 Task: Find connections with filter location Ris-Orangis with filter topic #fintechwith filter profile language Potuguese with filter current company Zepto with filter school St. Thomas Higher Secondary School  with filter industry Movies, Videos and Sound with filter service category Bookkeeping with filter keywords title Quality Control Coordinator
Action: Mouse moved to (234, 187)
Screenshot: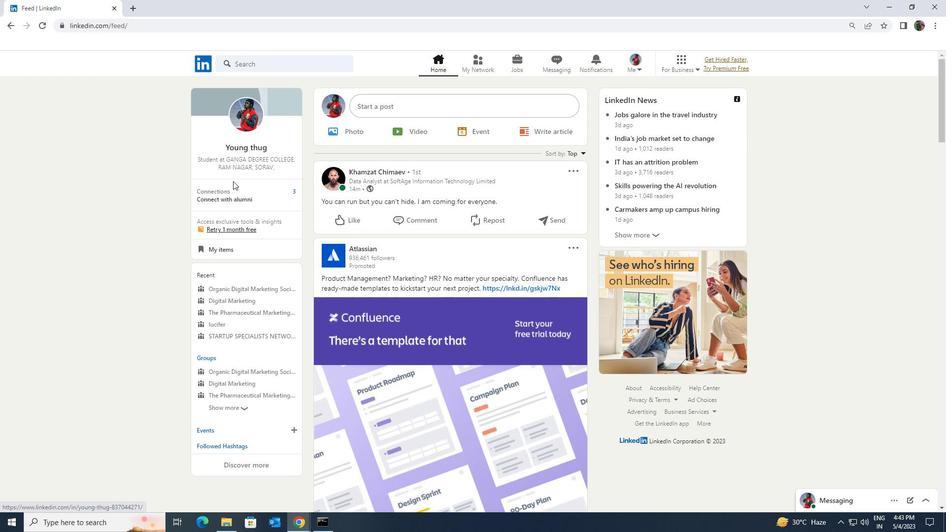 
Action: Mouse pressed left at (234, 187)
Screenshot: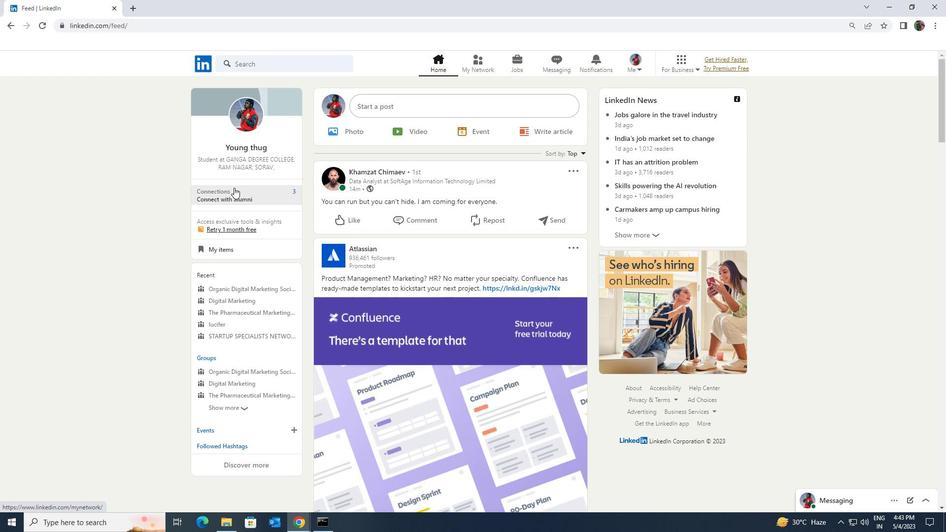 
Action: Mouse moved to (246, 120)
Screenshot: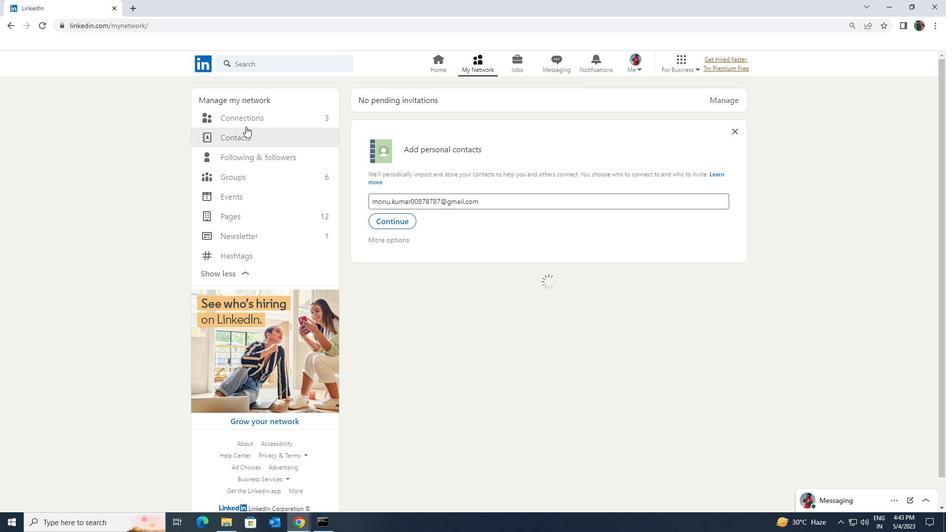 
Action: Mouse pressed left at (246, 120)
Screenshot: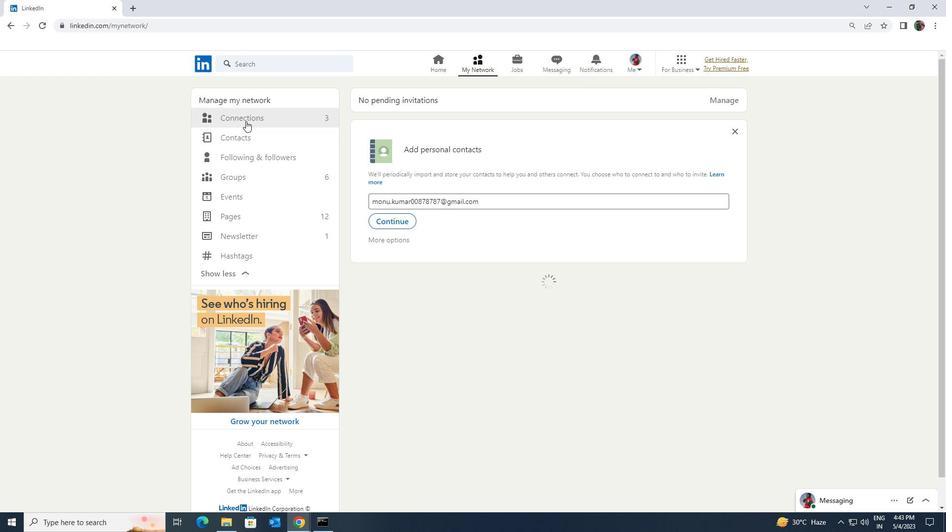 
Action: Mouse moved to (534, 116)
Screenshot: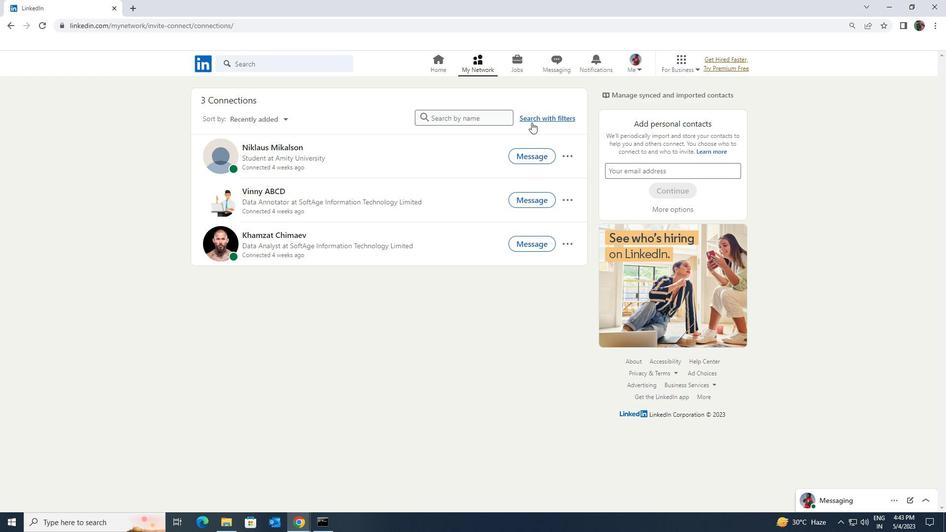 
Action: Mouse pressed left at (534, 116)
Screenshot: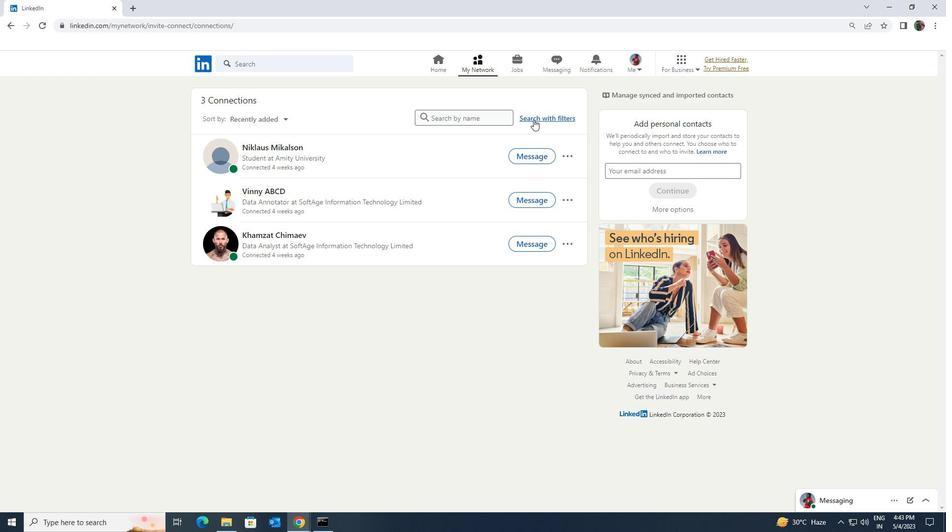 
Action: Mouse moved to (498, 87)
Screenshot: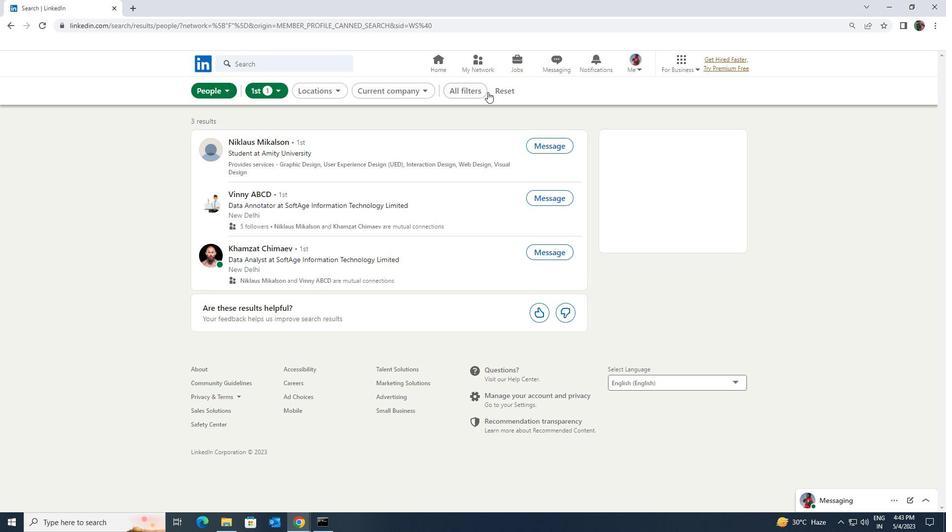 
Action: Mouse pressed left at (498, 87)
Screenshot: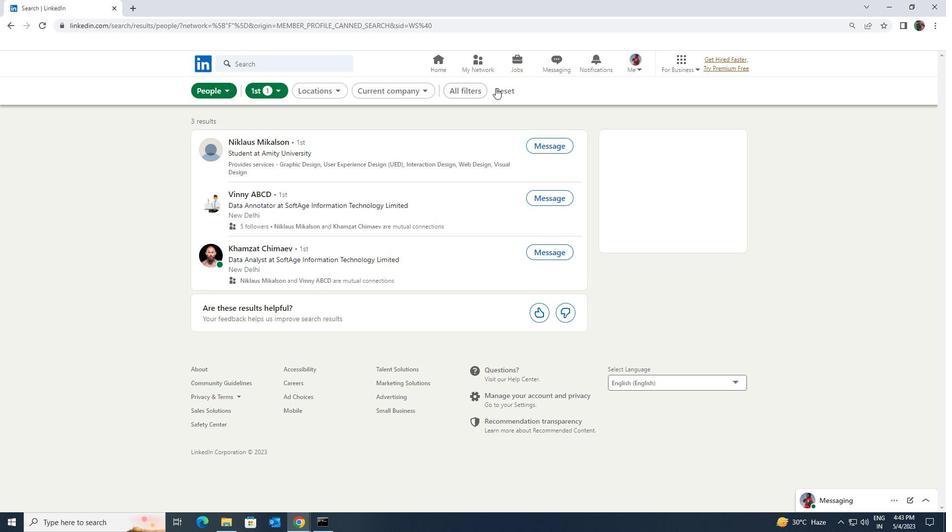 
Action: Mouse moved to (499, 90)
Screenshot: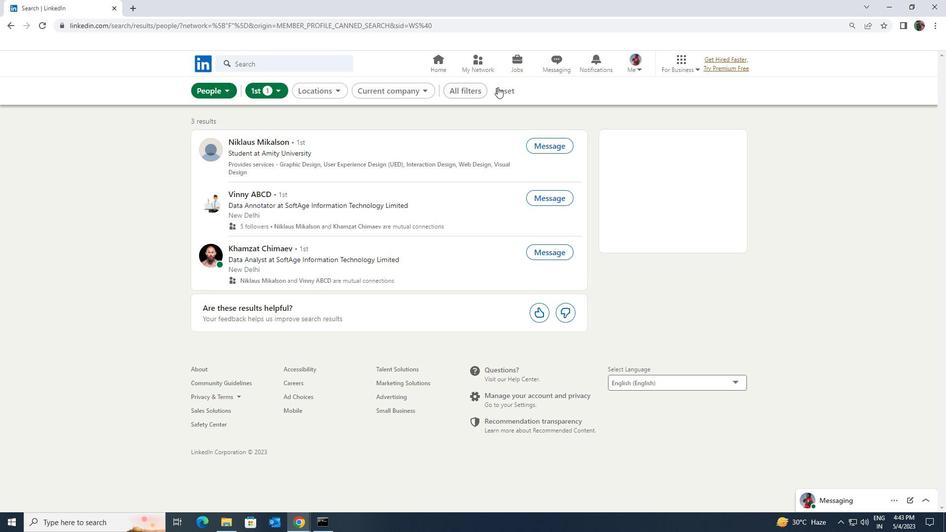
Action: Mouse pressed left at (499, 90)
Screenshot: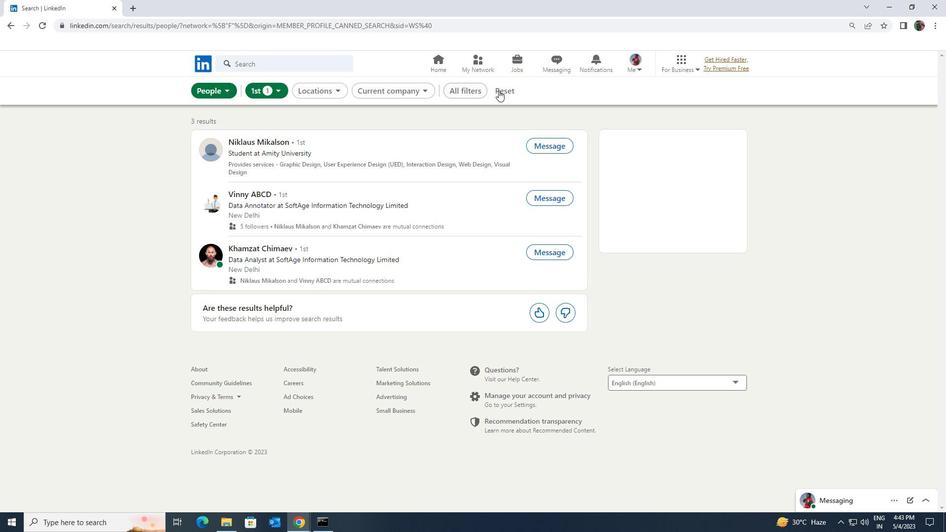 
Action: Mouse moved to (497, 92)
Screenshot: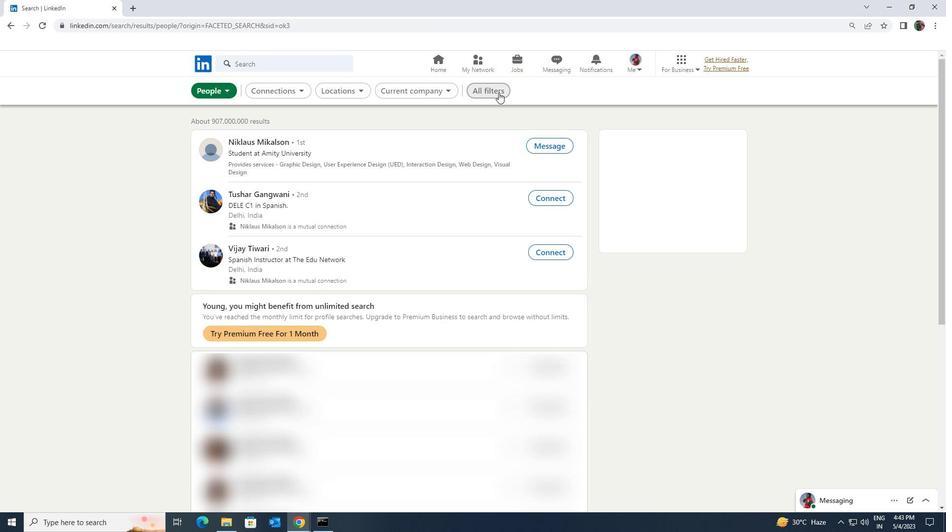 
Action: Mouse pressed left at (497, 92)
Screenshot: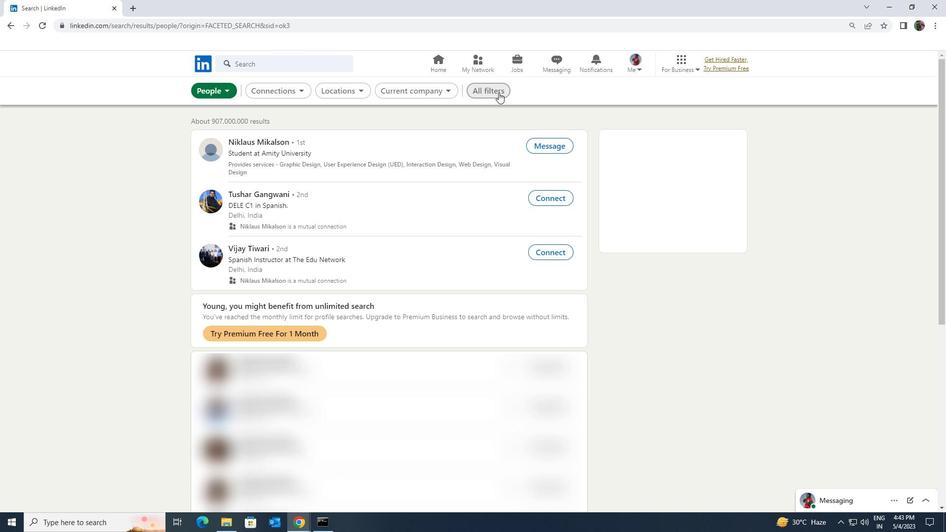 
Action: Mouse moved to (818, 391)
Screenshot: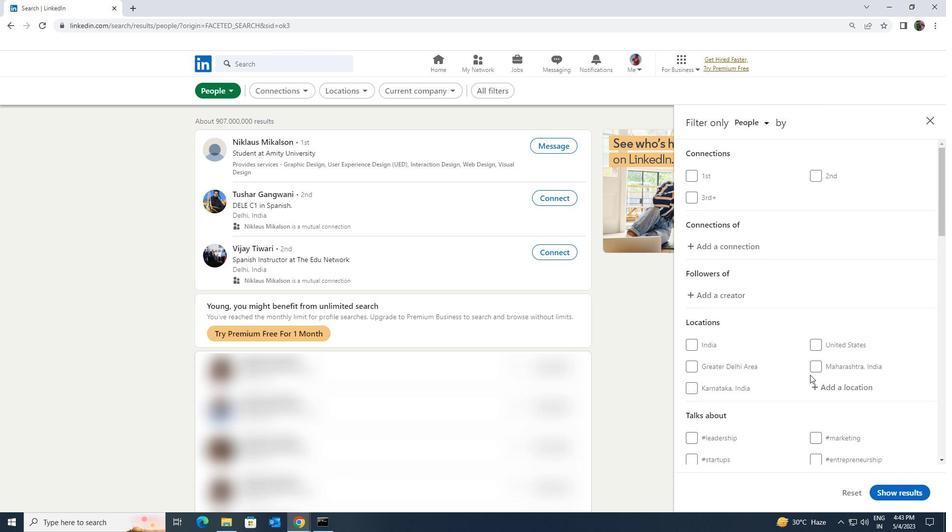 
Action: Mouse pressed left at (818, 391)
Screenshot: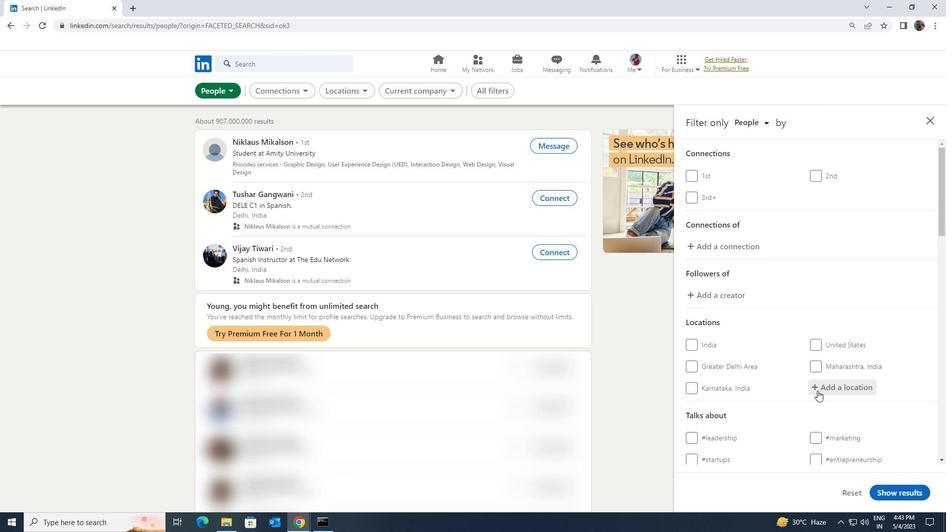 
Action: Mouse moved to (816, 390)
Screenshot: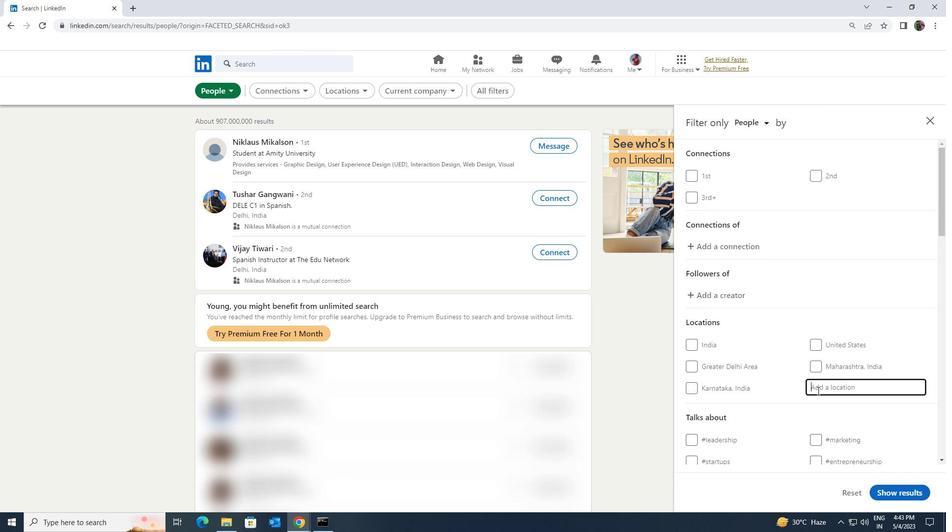 
Action: Key pressed <Key.shift>RIS<Key.space>
Screenshot: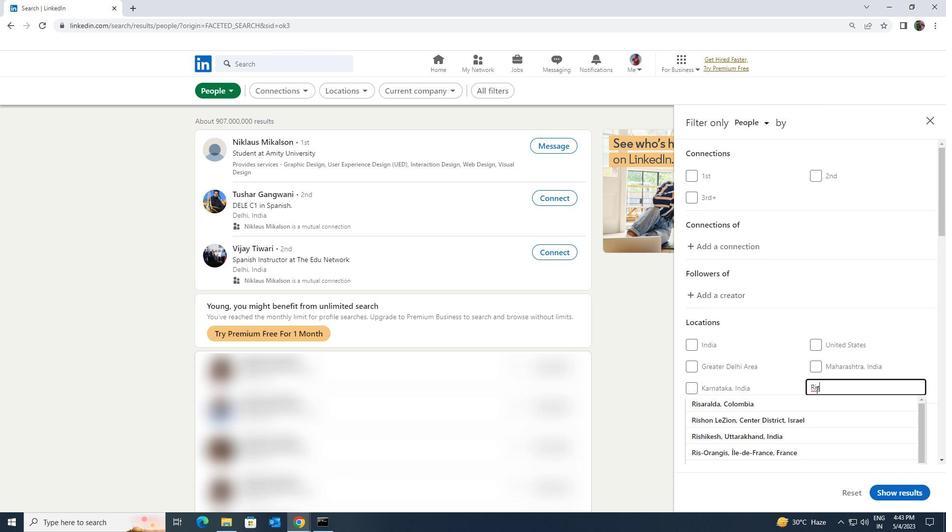 
Action: Mouse moved to (816, 390)
Screenshot: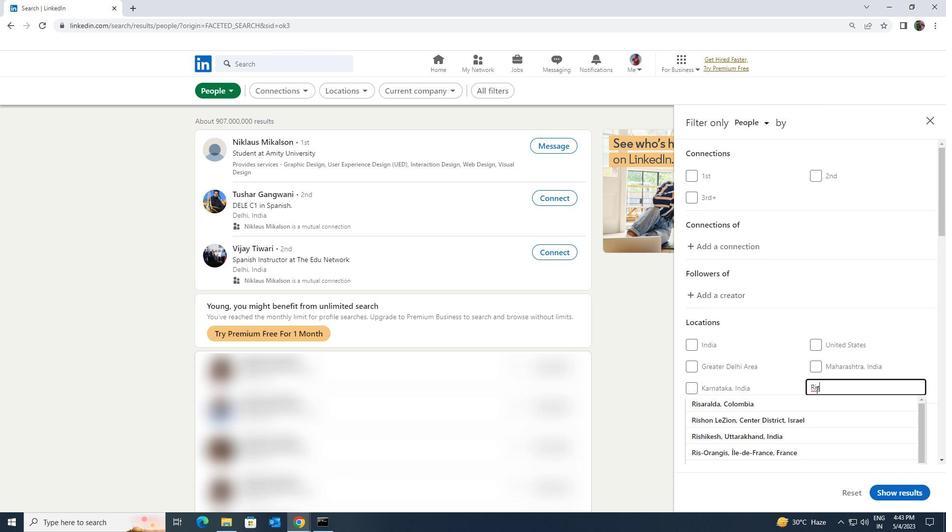 
Action: Key pressed ORANGIS
Screenshot: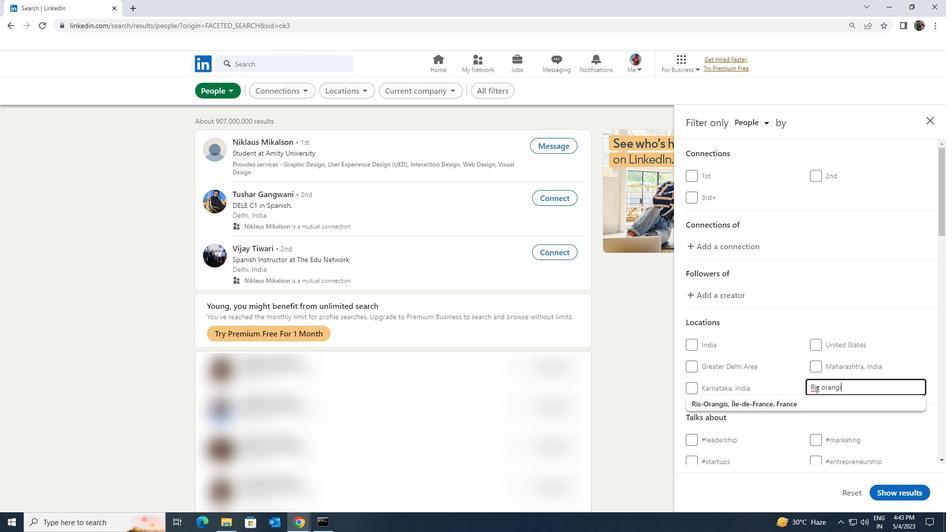 
Action: Mouse moved to (815, 401)
Screenshot: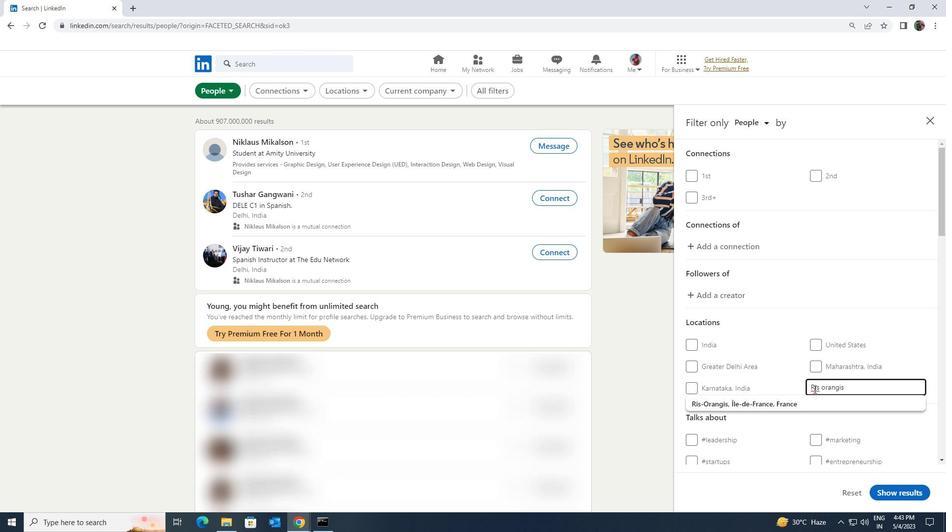 
Action: Mouse pressed left at (815, 401)
Screenshot: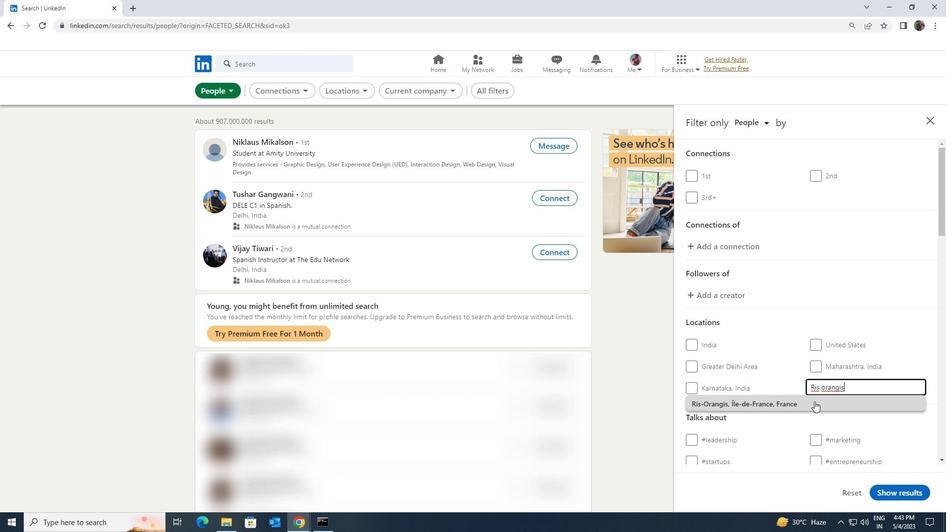 
Action: Mouse scrolled (815, 401) with delta (0, 0)
Screenshot: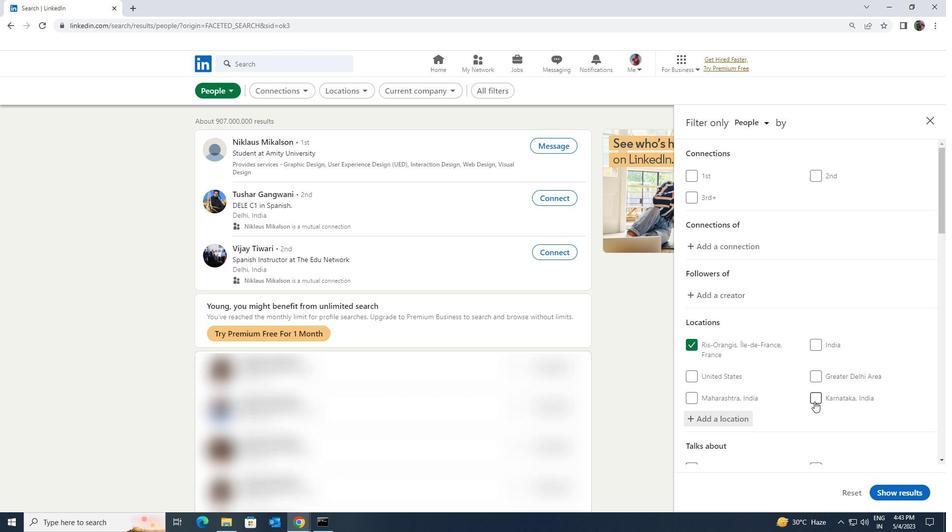 
Action: Mouse scrolled (815, 401) with delta (0, 0)
Screenshot: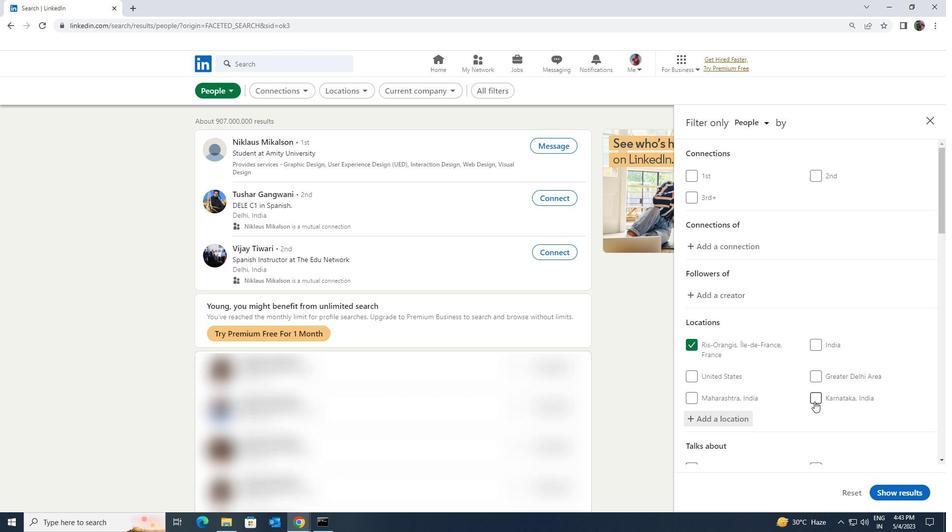 
Action: Mouse moved to (815, 401)
Screenshot: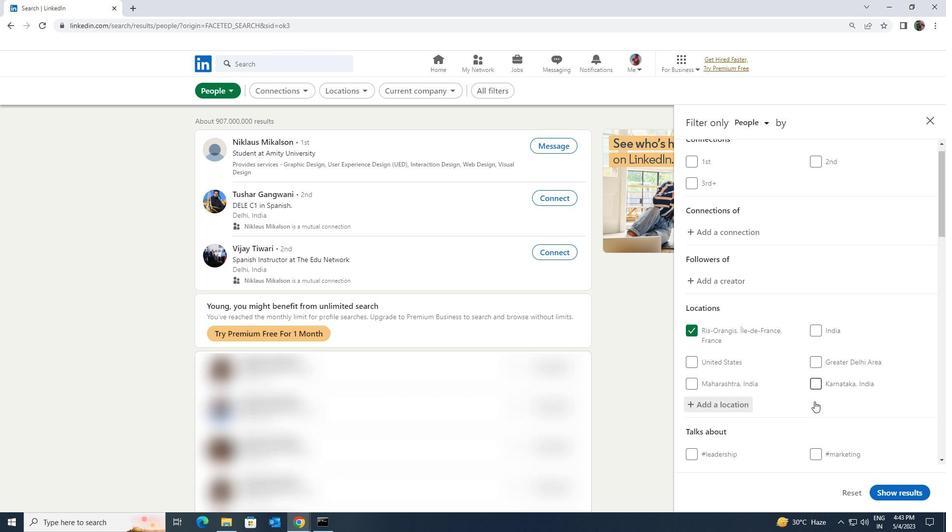 
Action: Mouse scrolled (815, 401) with delta (0, 0)
Screenshot: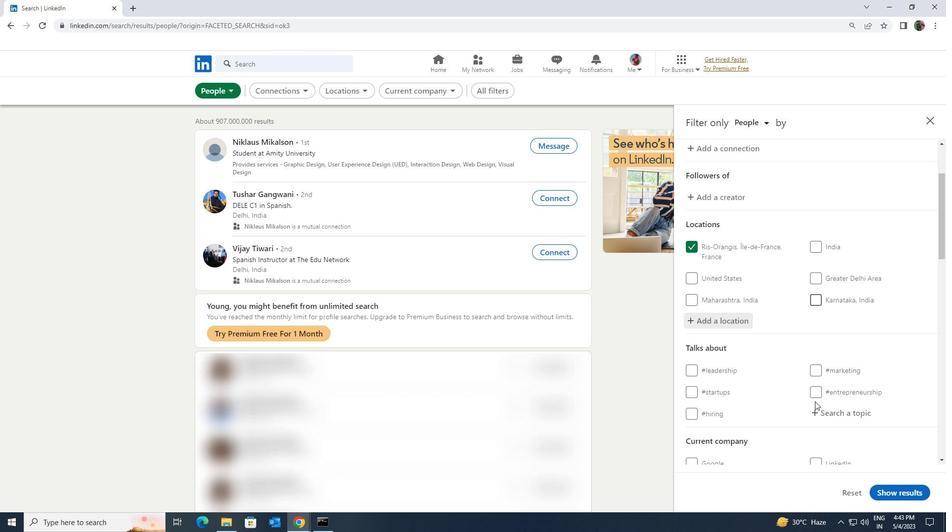 
Action: Mouse moved to (825, 357)
Screenshot: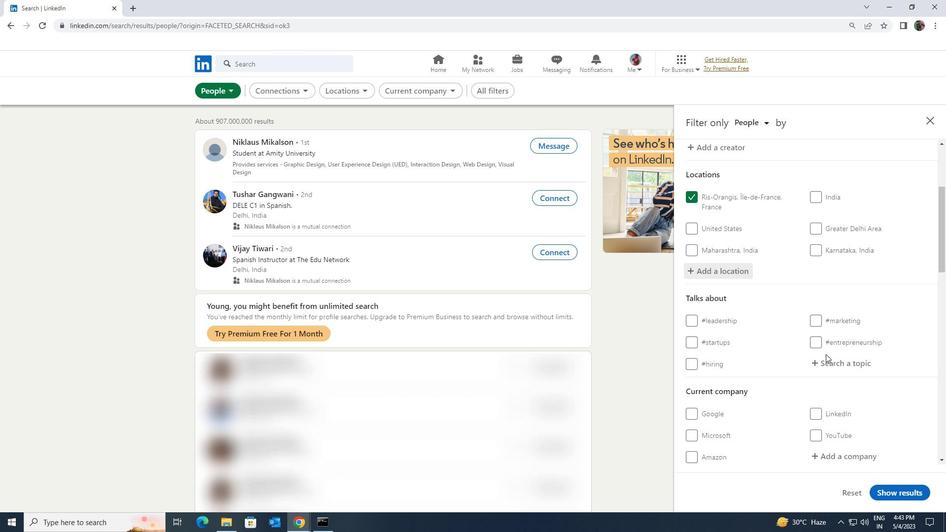 
Action: Mouse pressed left at (825, 357)
Screenshot: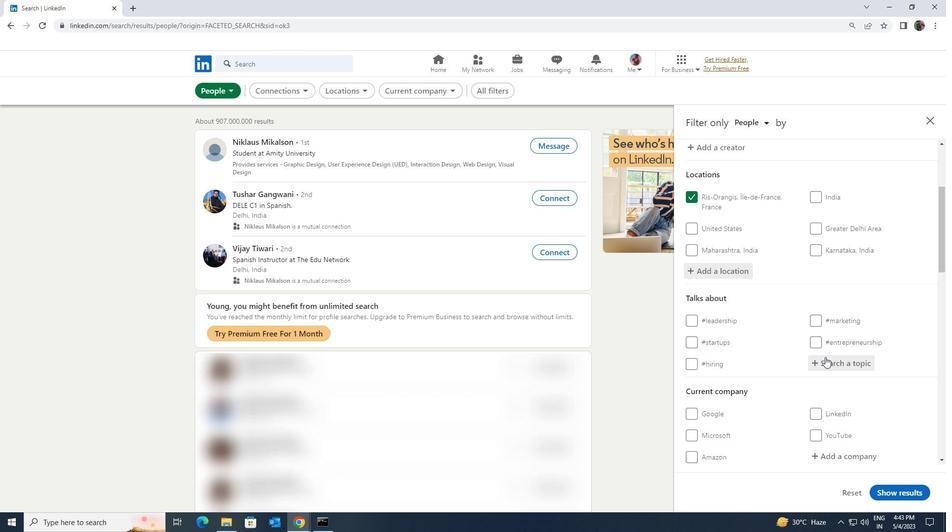 
Action: Key pressed <Key.shift>FINTEC
Screenshot: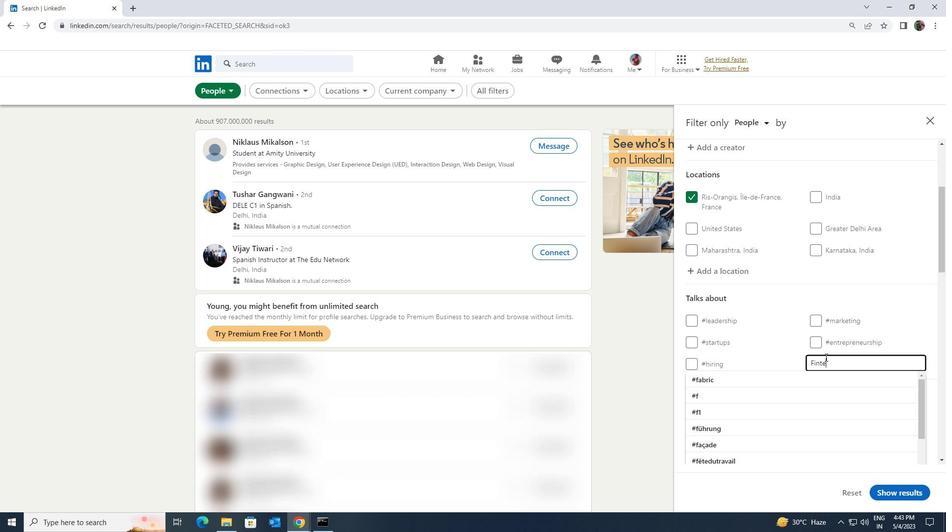 
Action: Mouse moved to (829, 373)
Screenshot: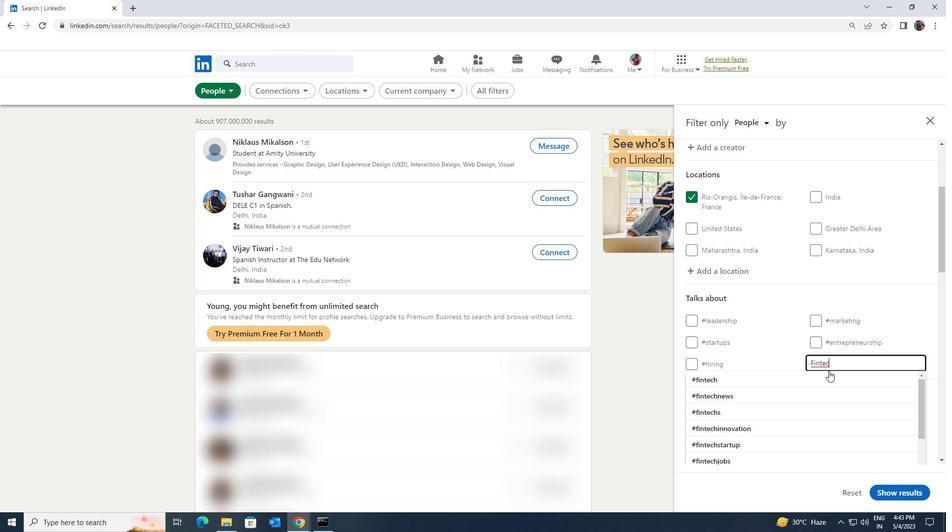 
Action: Mouse pressed left at (829, 373)
Screenshot: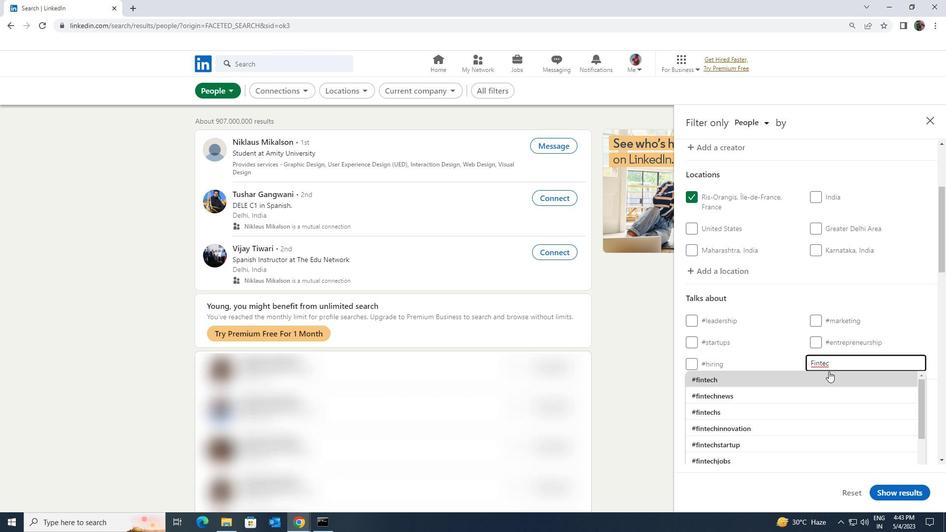 
Action: Mouse scrolled (829, 372) with delta (0, 0)
Screenshot: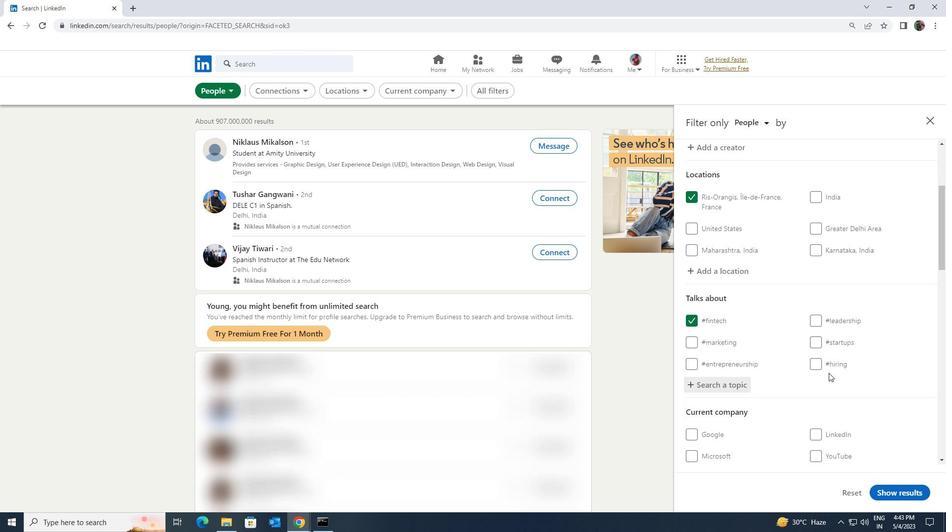 
Action: Mouse scrolled (829, 372) with delta (0, 0)
Screenshot: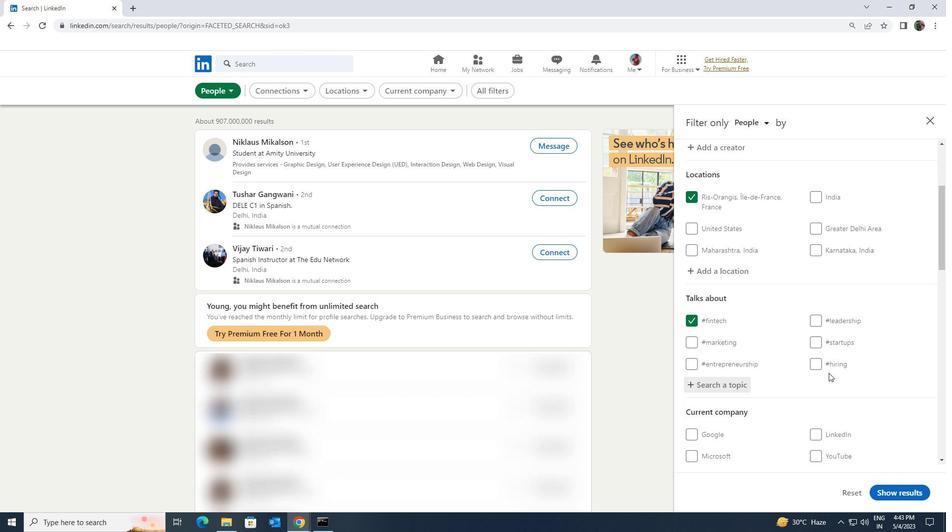 
Action: Mouse moved to (835, 382)
Screenshot: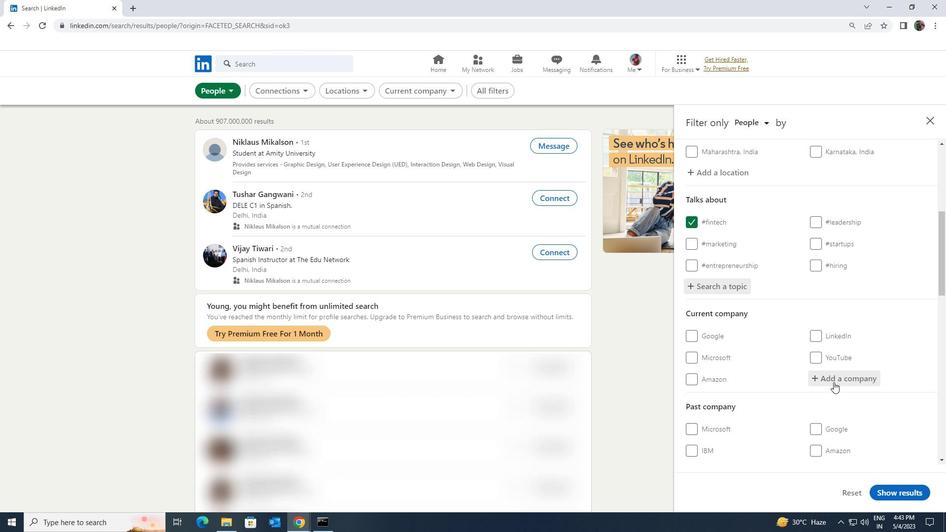 
Action: Mouse scrolled (835, 382) with delta (0, 0)
Screenshot: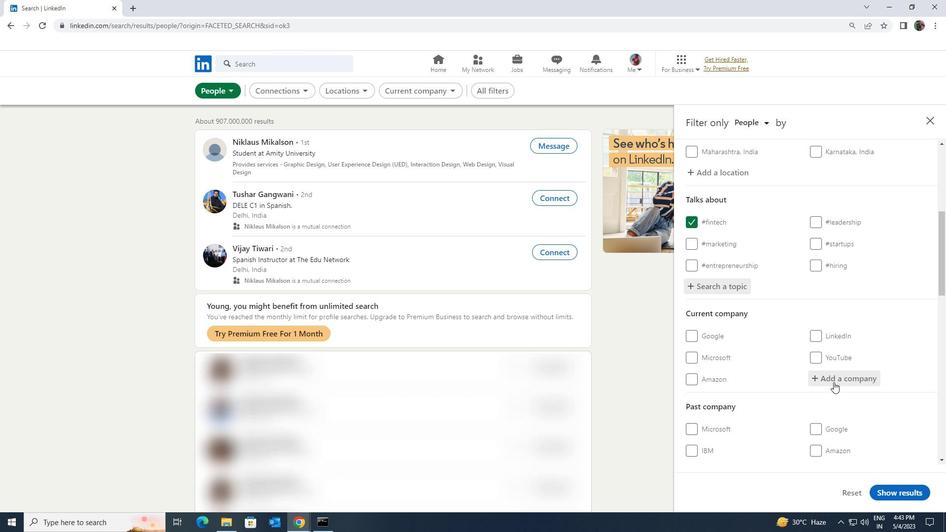 
Action: Mouse scrolled (835, 382) with delta (0, 0)
Screenshot: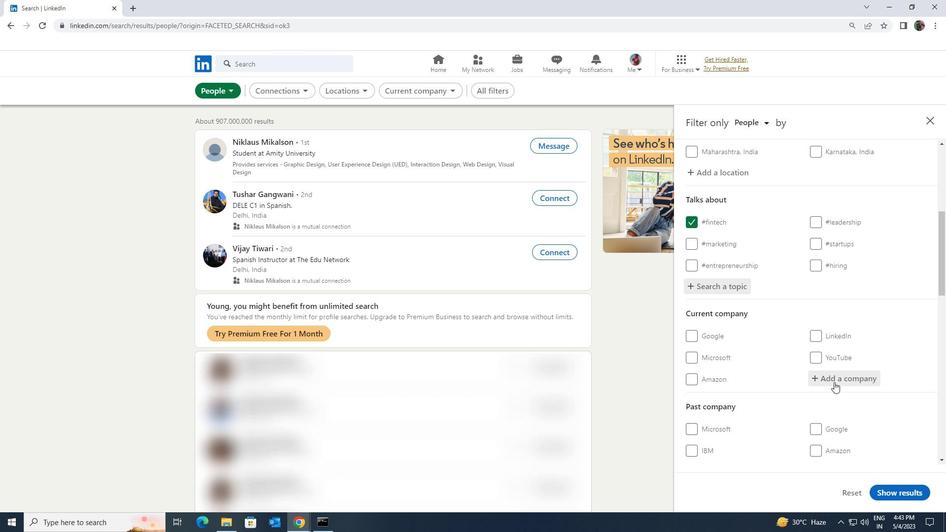 
Action: Mouse scrolled (835, 382) with delta (0, 0)
Screenshot: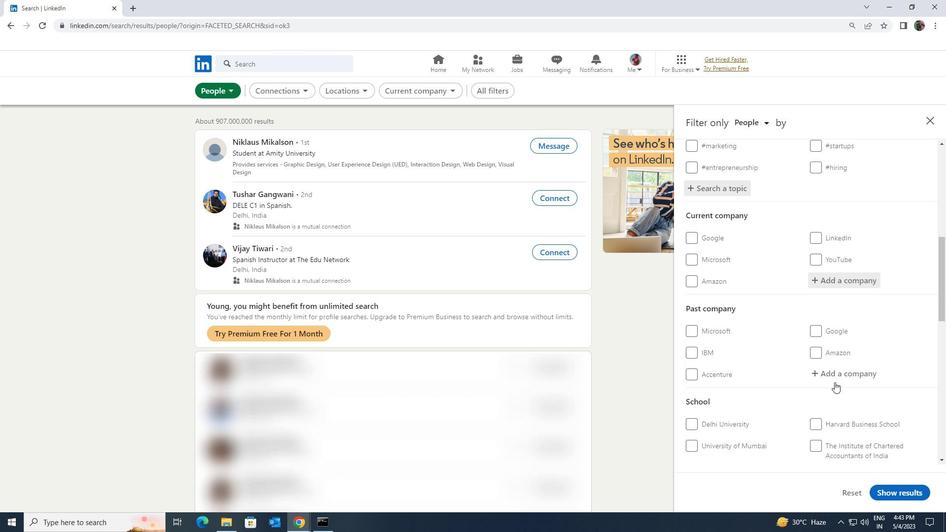 
Action: Mouse moved to (835, 382)
Screenshot: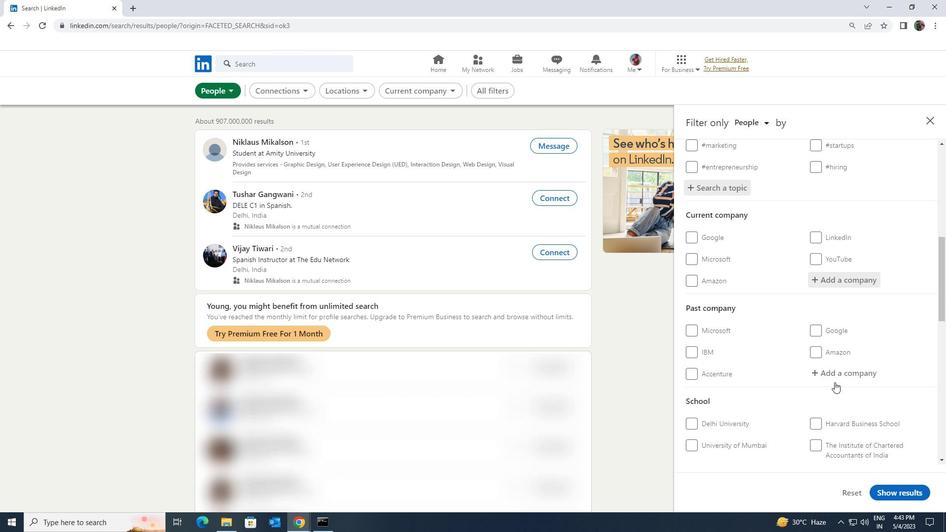 
Action: Mouse scrolled (835, 382) with delta (0, 0)
Screenshot: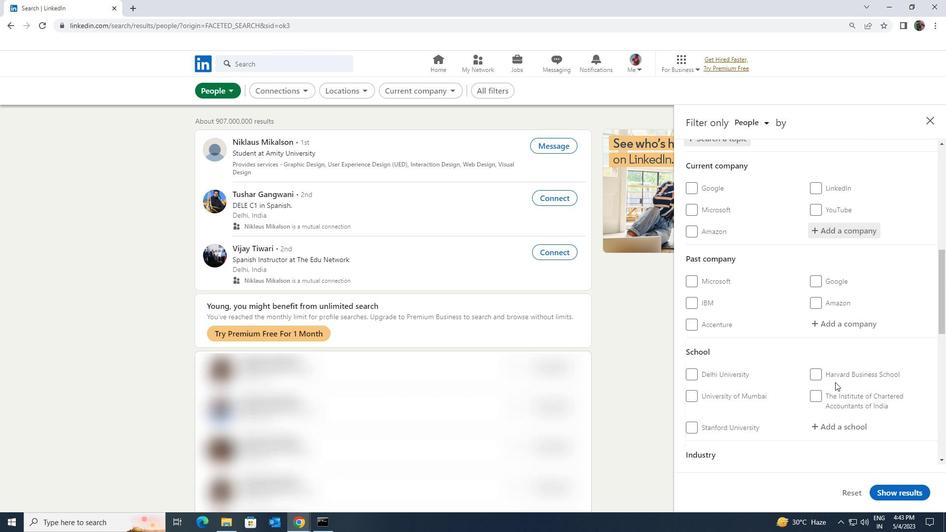 
Action: Mouse scrolled (835, 382) with delta (0, 0)
Screenshot: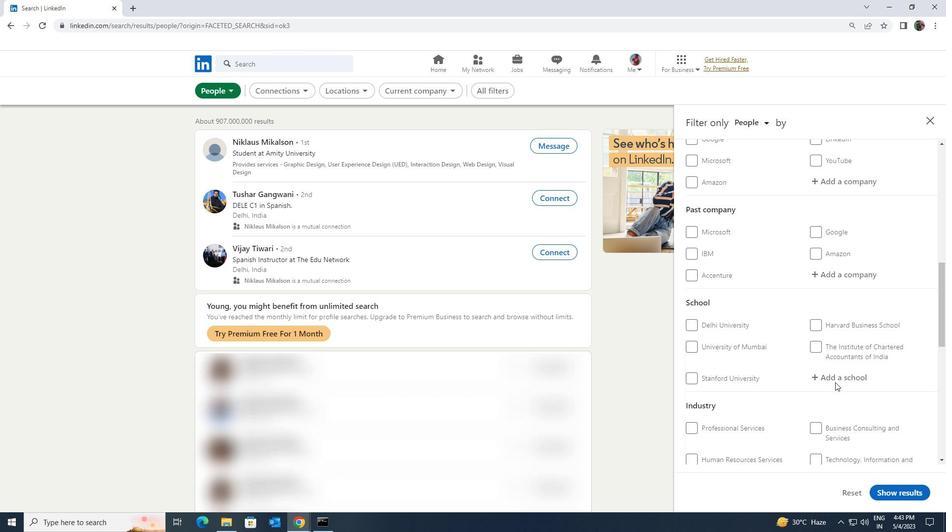 
Action: Mouse scrolled (835, 382) with delta (0, 0)
Screenshot: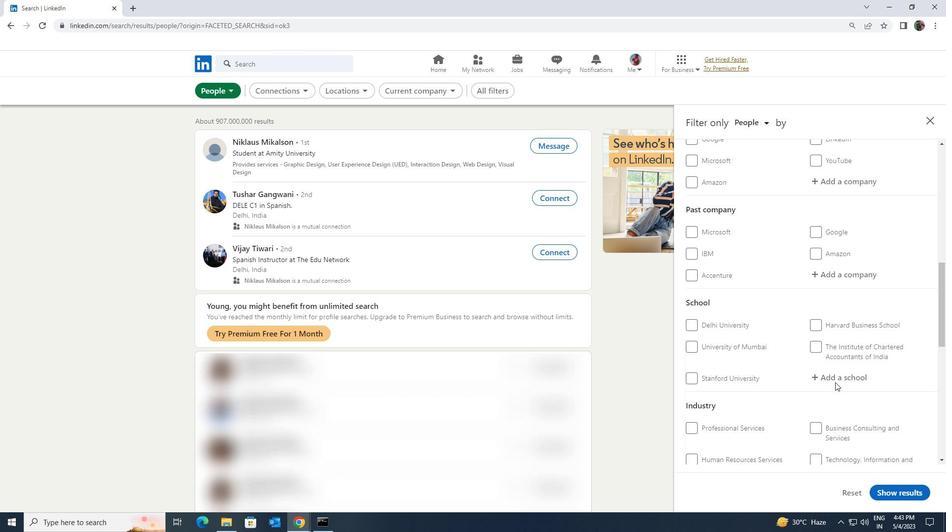 
Action: Mouse moved to (835, 382)
Screenshot: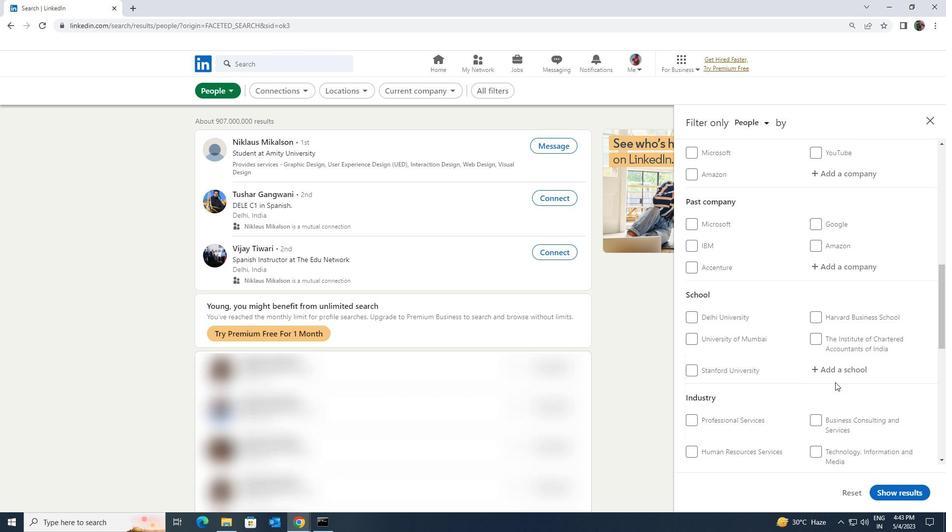 
Action: Mouse scrolled (835, 382) with delta (0, 0)
Screenshot: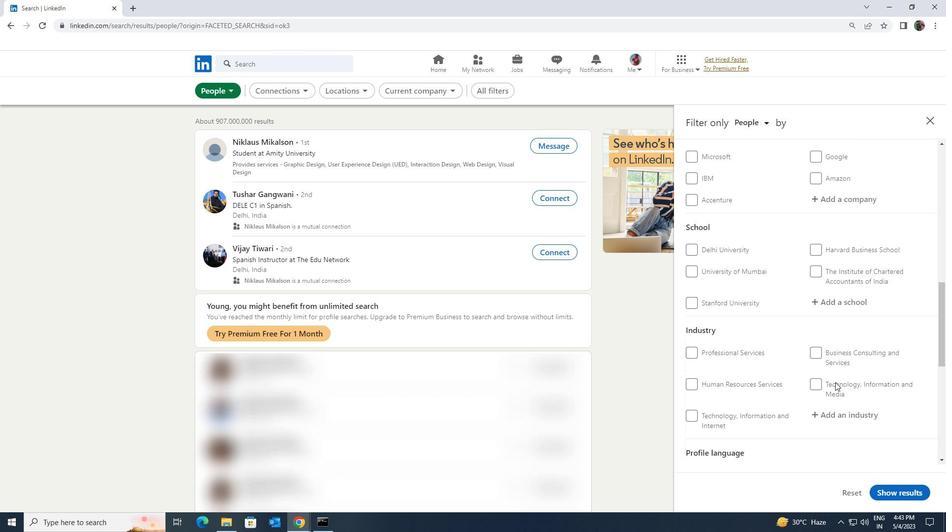 
Action: Mouse moved to (819, 422)
Screenshot: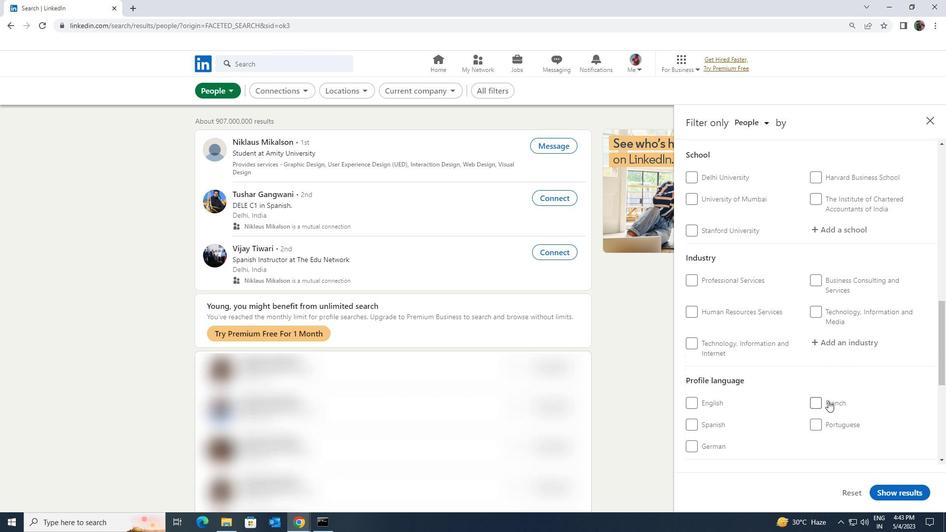 
Action: Mouse pressed left at (819, 422)
Screenshot: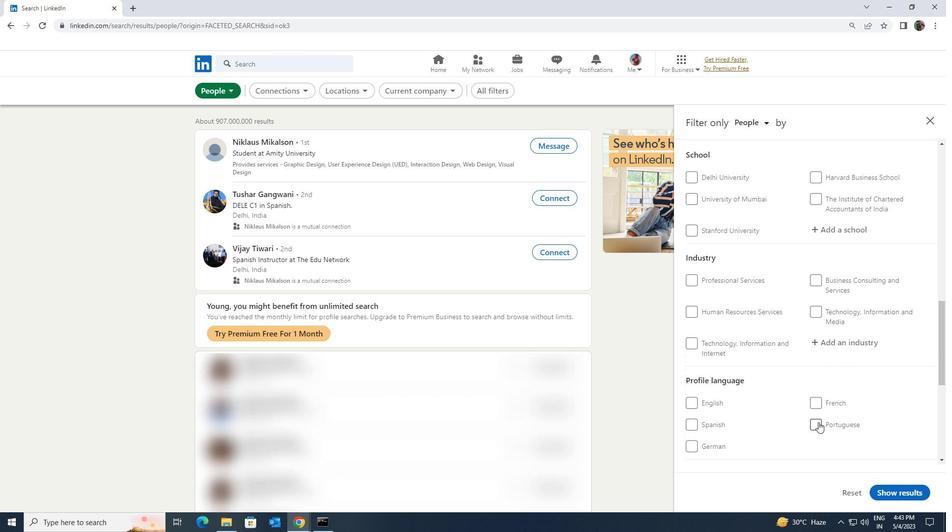 
Action: Mouse moved to (819, 423)
Screenshot: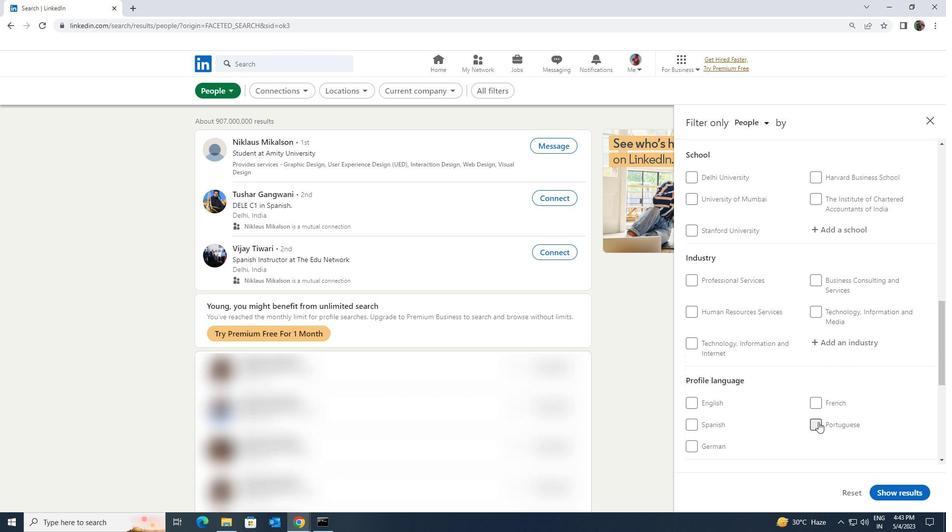 
Action: Mouse scrolled (819, 424) with delta (0, 0)
Screenshot: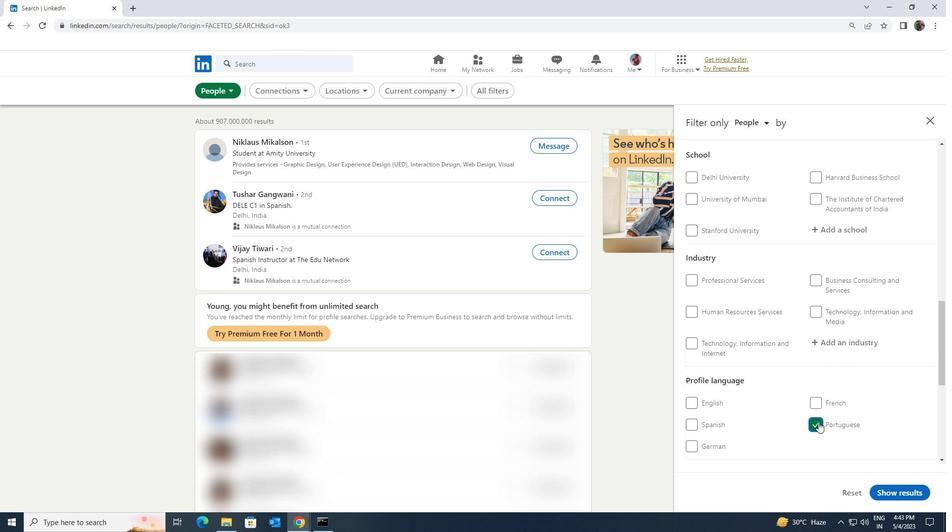 
Action: Mouse scrolled (819, 424) with delta (0, 0)
Screenshot: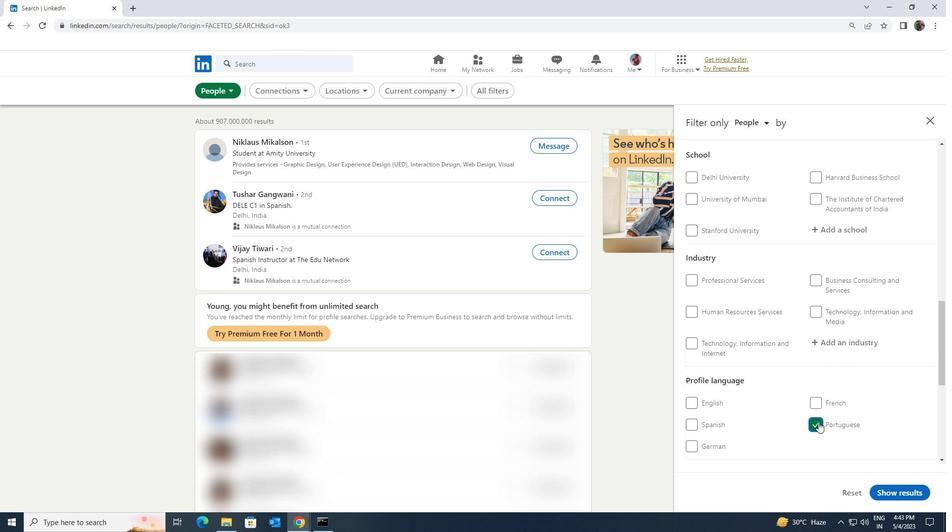 
Action: Mouse moved to (819, 424)
Screenshot: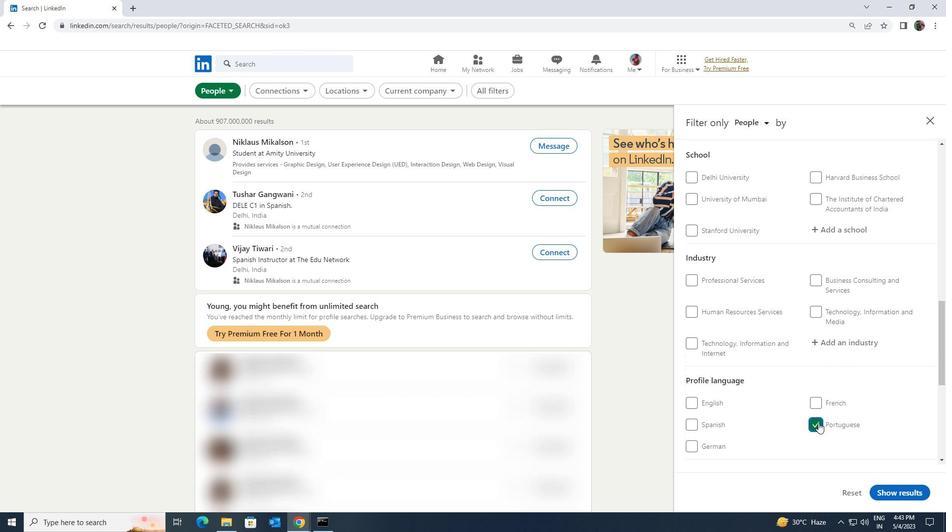 
Action: Mouse scrolled (819, 424) with delta (0, 0)
Screenshot: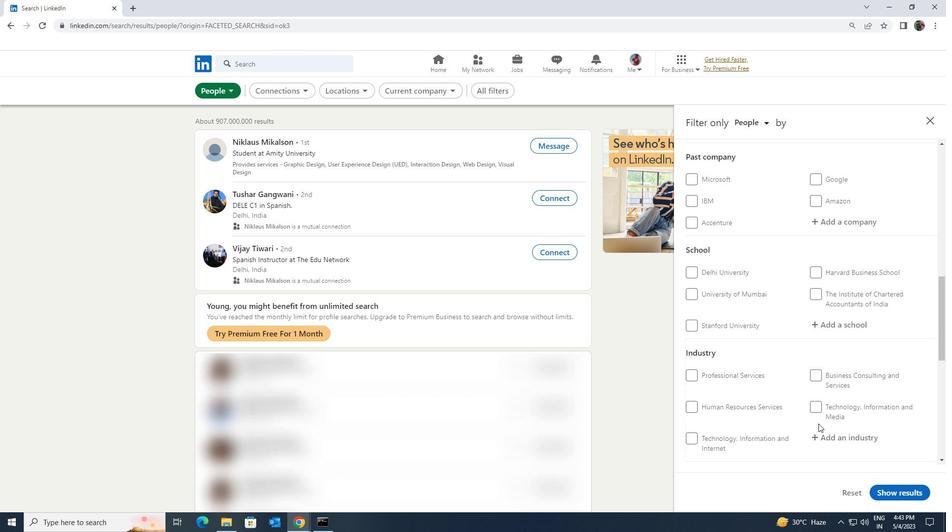 
Action: Mouse scrolled (819, 424) with delta (0, 0)
Screenshot: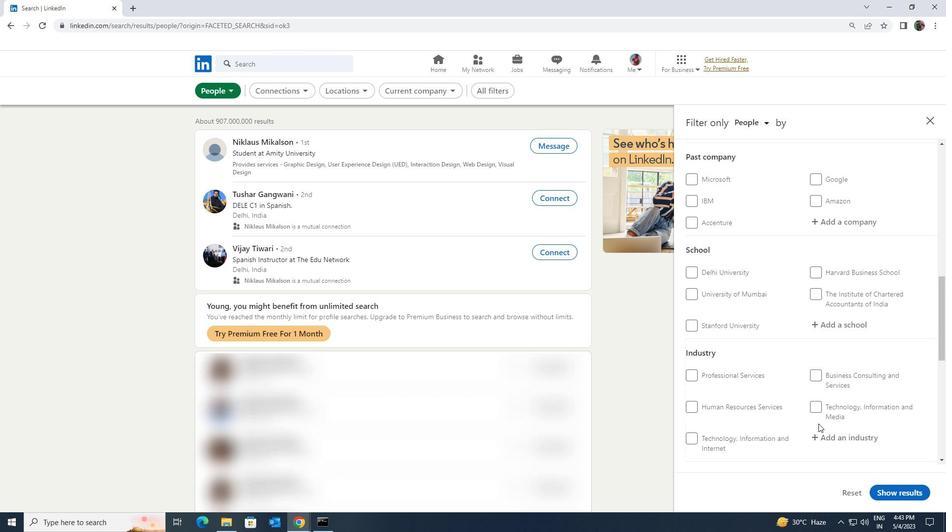 
Action: Mouse moved to (820, 423)
Screenshot: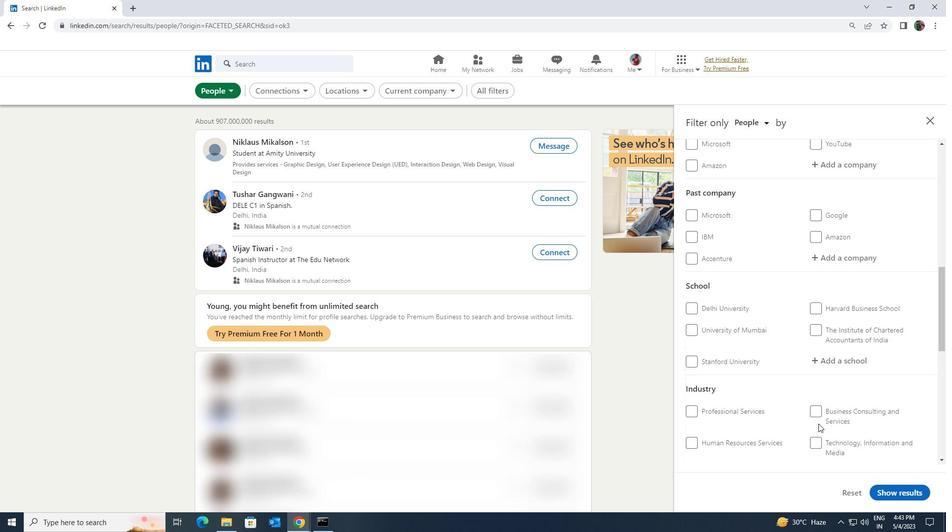 
Action: Mouse scrolled (820, 424) with delta (0, 0)
Screenshot: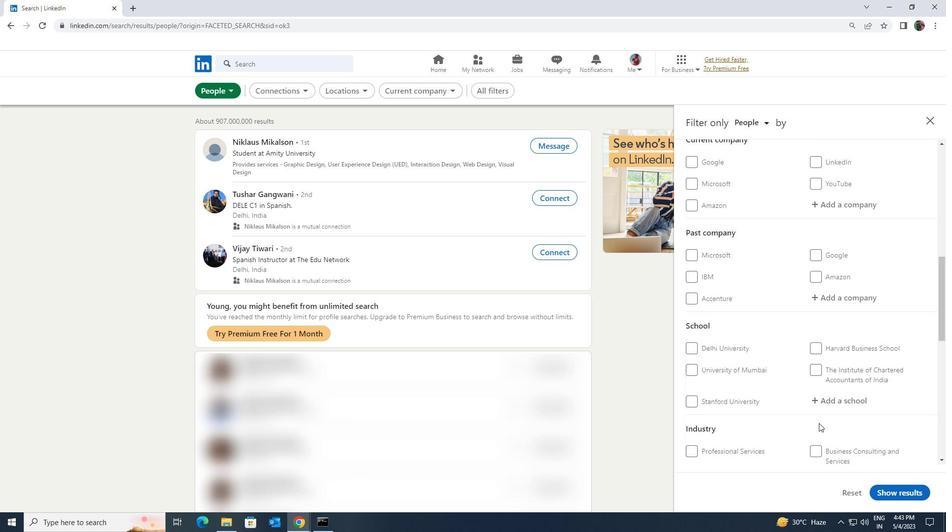 
Action: Mouse moved to (820, 423)
Screenshot: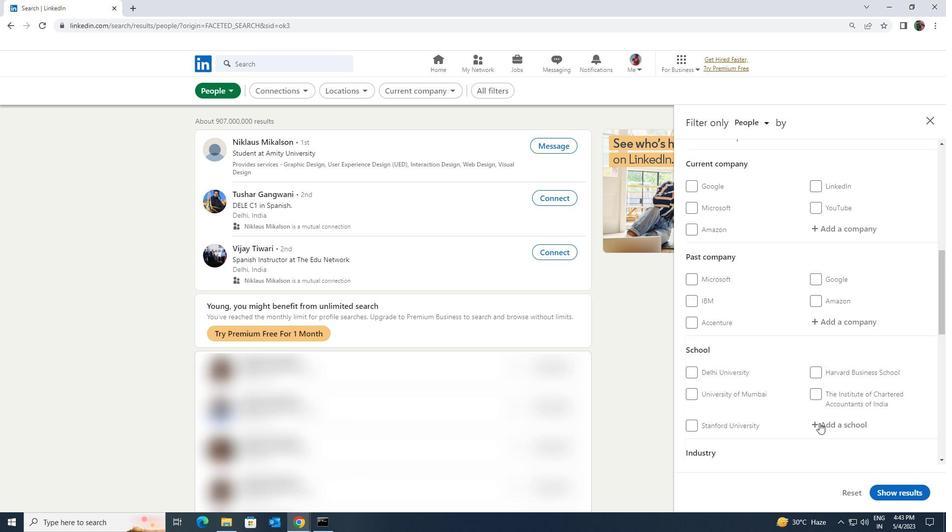 
Action: Mouse scrolled (820, 424) with delta (0, 0)
Screenshot: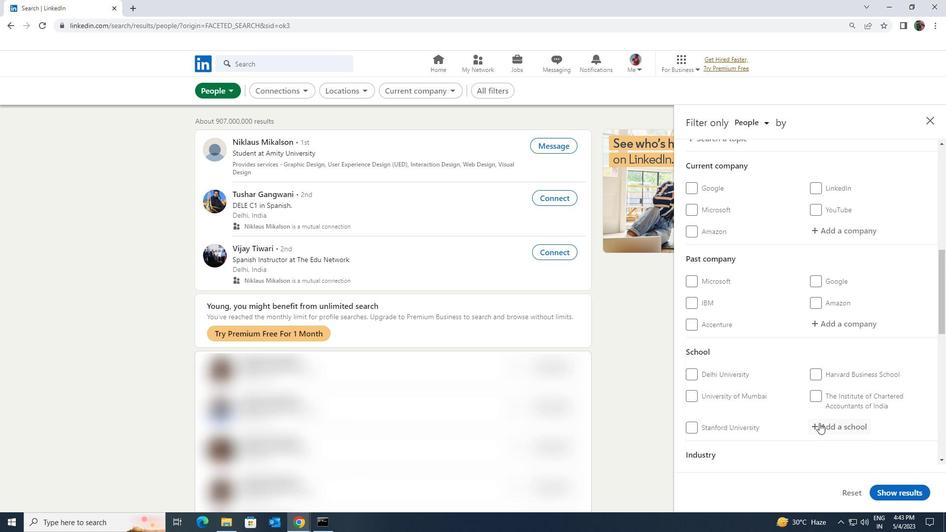 
Action: Mouse moved to (820, 423)
Screenshot: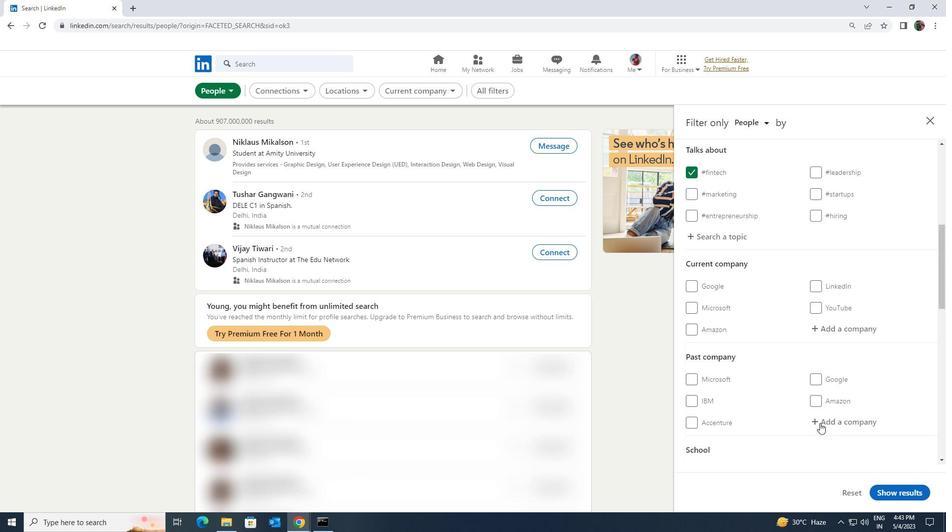 
Action: Mouse scrolled (820, 423) with delta (0, 0)
Screenshot: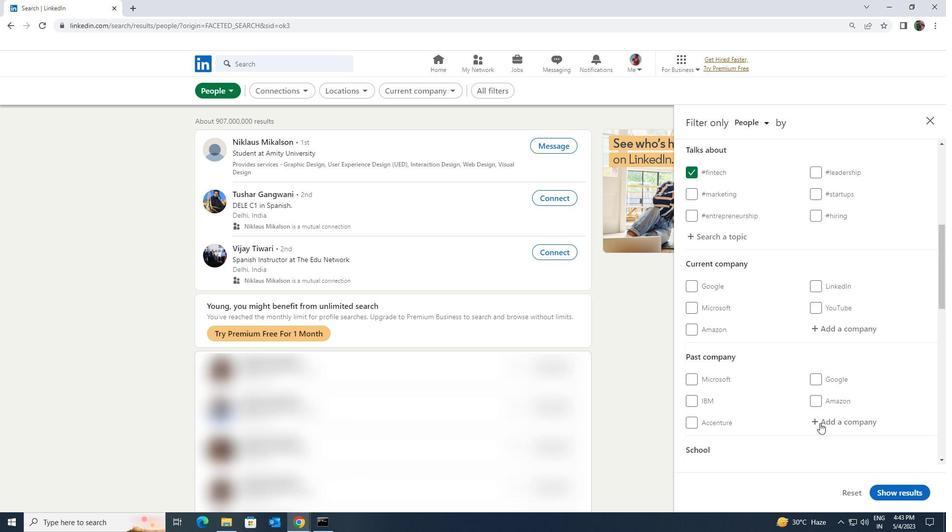 
Action: Mouse moved to (836, 381)
Screenshot: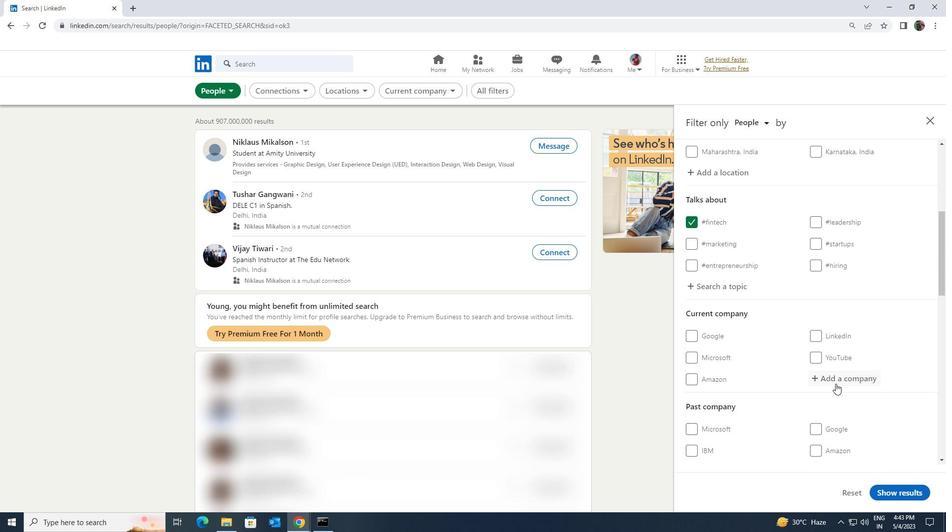 
Action: Mouse pressed left at (836, 381)
Screenshot: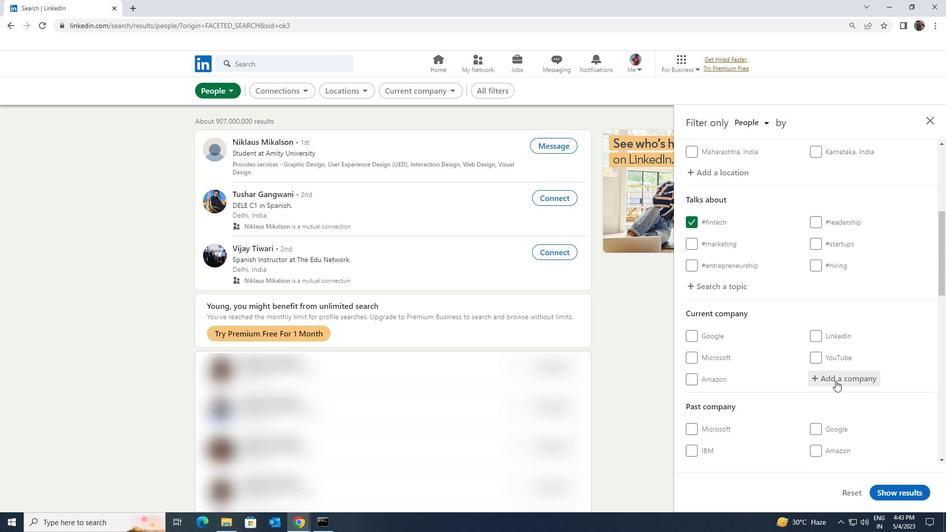 
Action: Mouse moved to (836, 381)
Screenshot: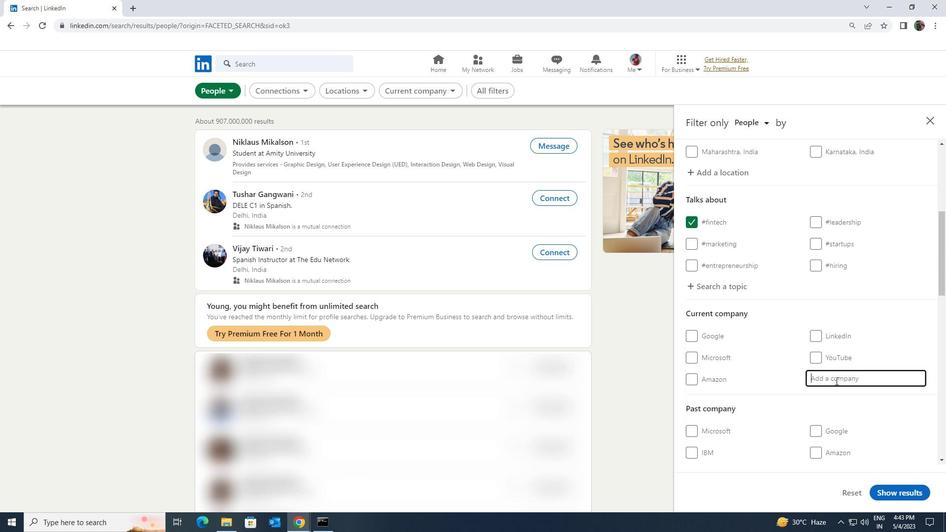 
Action: Key pressed <Key.shift><Key.shift><Key.shift><Key.shift><Key.shift><Key.shift><Key.shift><Key.shift><Key.shift><Key.shift><Key.shift><Key.shift><Key.shift>ZEO
Screenshot: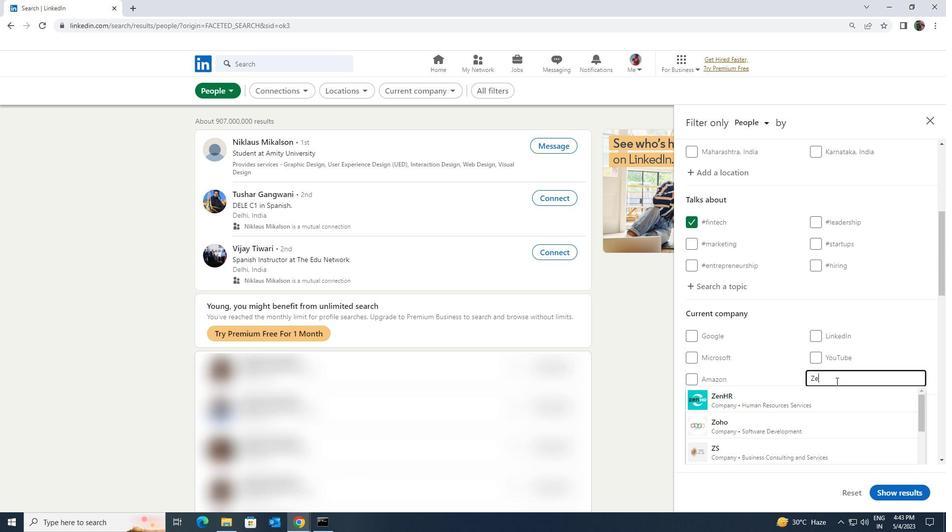 
Action: Mouse moved to (812, 397)
Screenshot: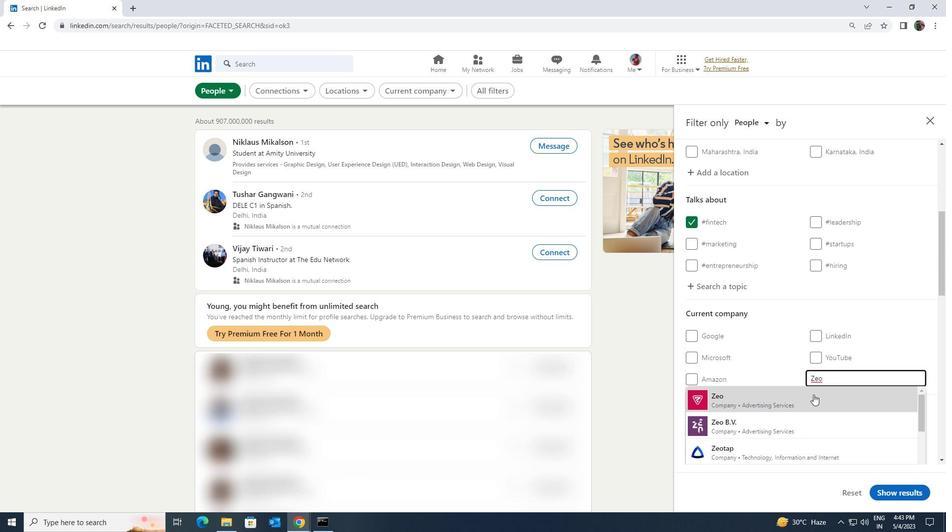 
Action: Key pressed TO
Screenshot: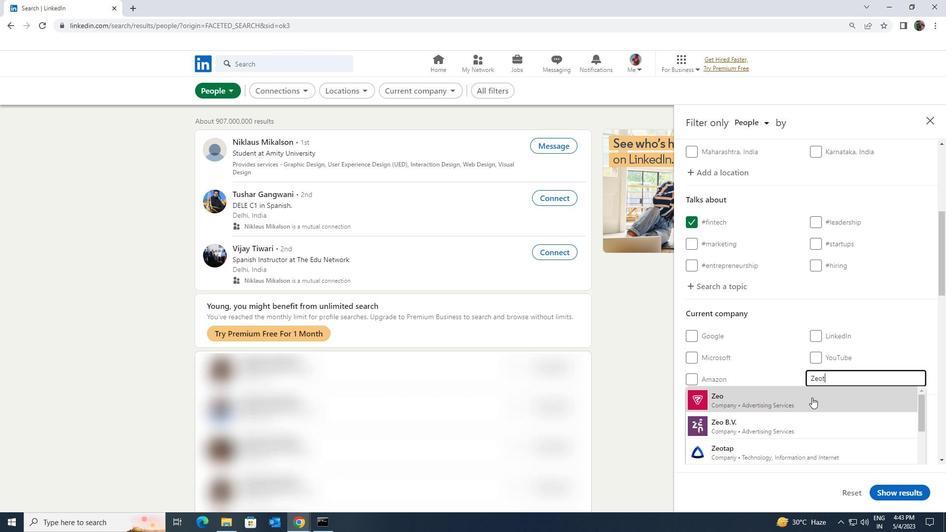 
Action: Mouse moved to (814, 394)
Screenshot: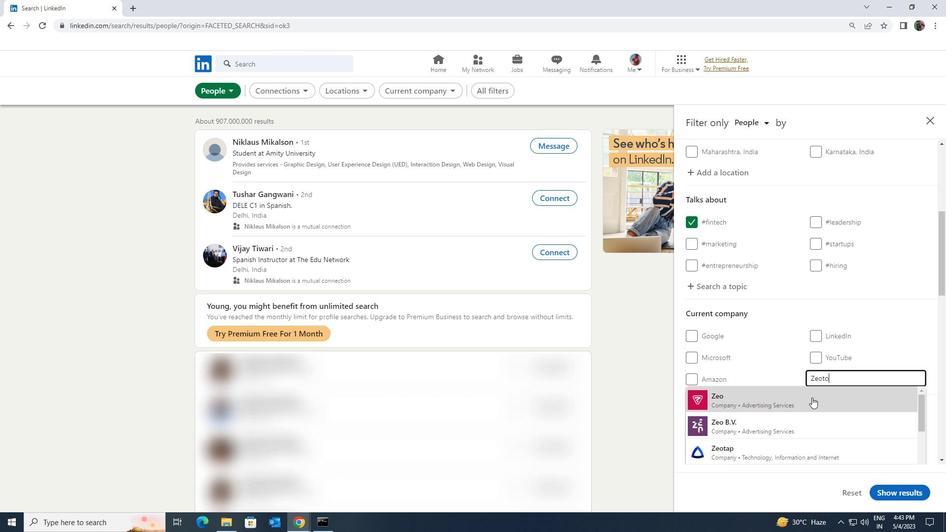 
Action: Key pressed <Key.backspace><Key.backspace><Key.backspace>PTO
Screenshot: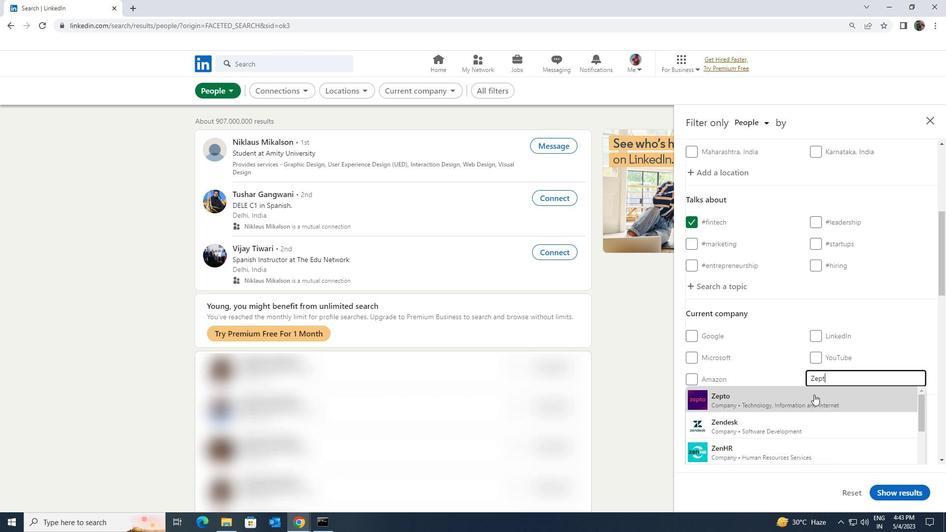 
Action: Mouse moved to (786, 388)
Screenshot: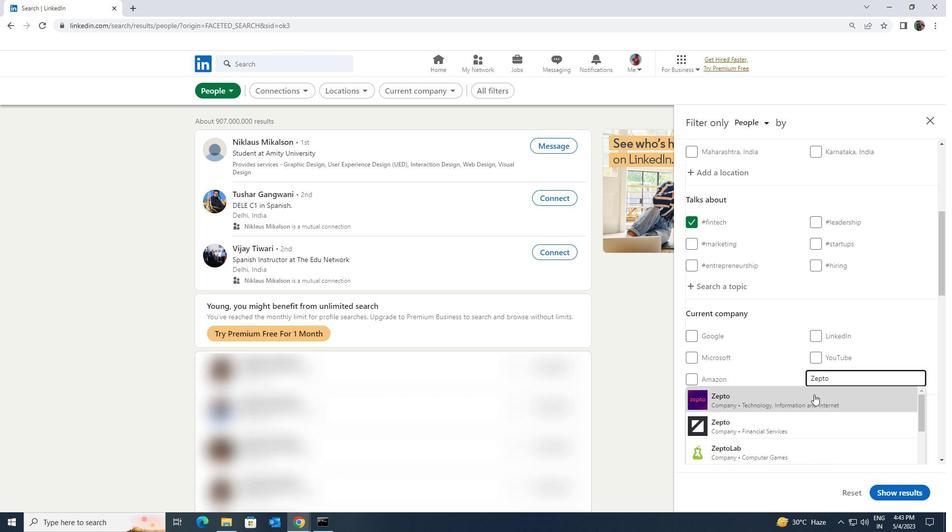 
Action: Mouse pressed left at (786, 388)
Screenshot: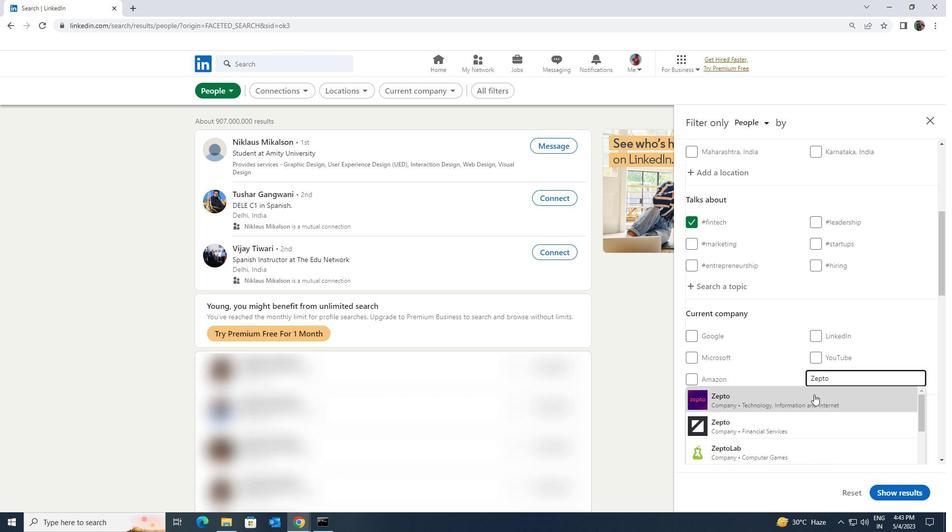 
Action: Mouse moved to (788, 397)
Screenshot: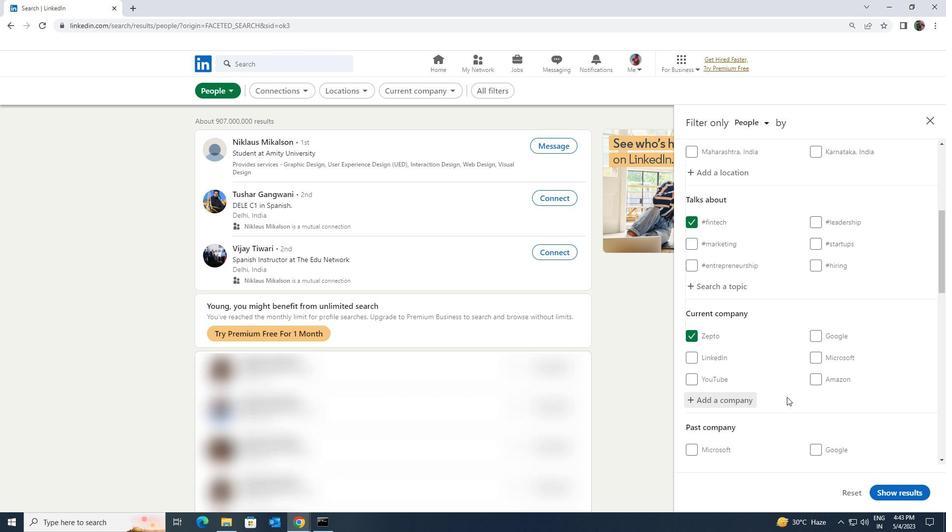 
Action: Mouse scrolled (788, 396) with delta (0, 0)
Screenshot: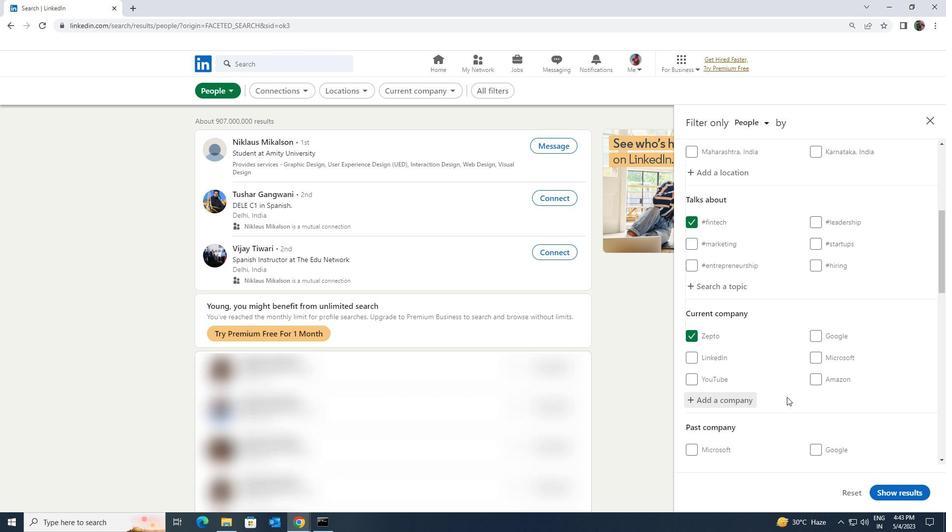 
Action: Mouse scrolled (788, 396) with delta (0, 0)
Screenshot: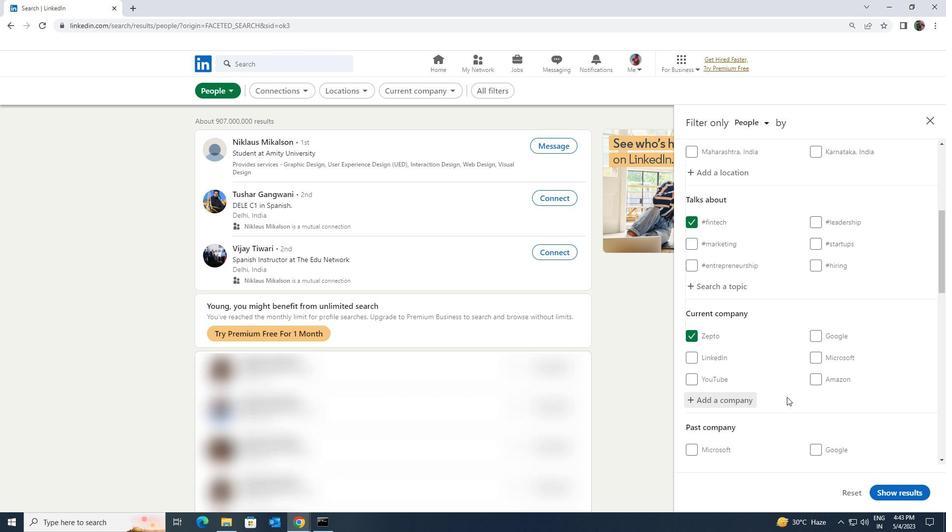 
Action: Mouse moved to (806, 399)
Screenshot: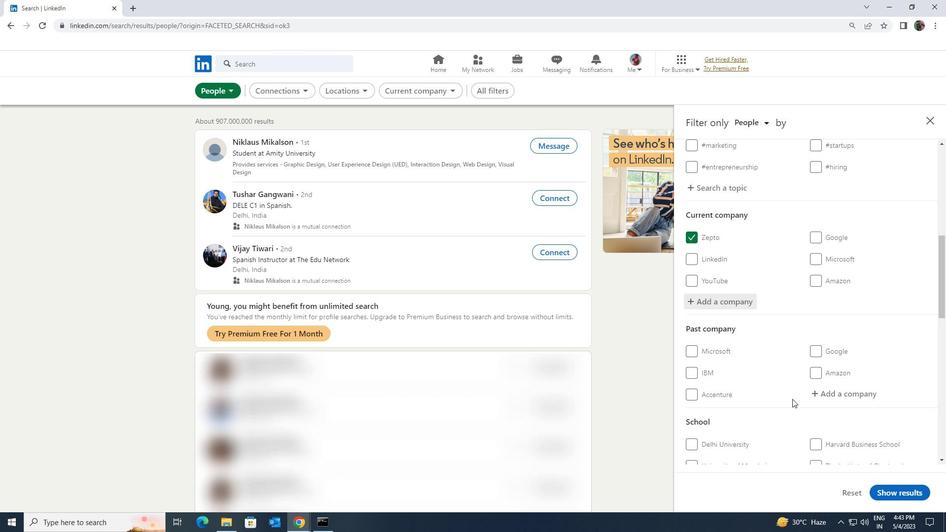 
Action: Mouse scrolled (806, 399) with delta (0, 0)
Screenshot: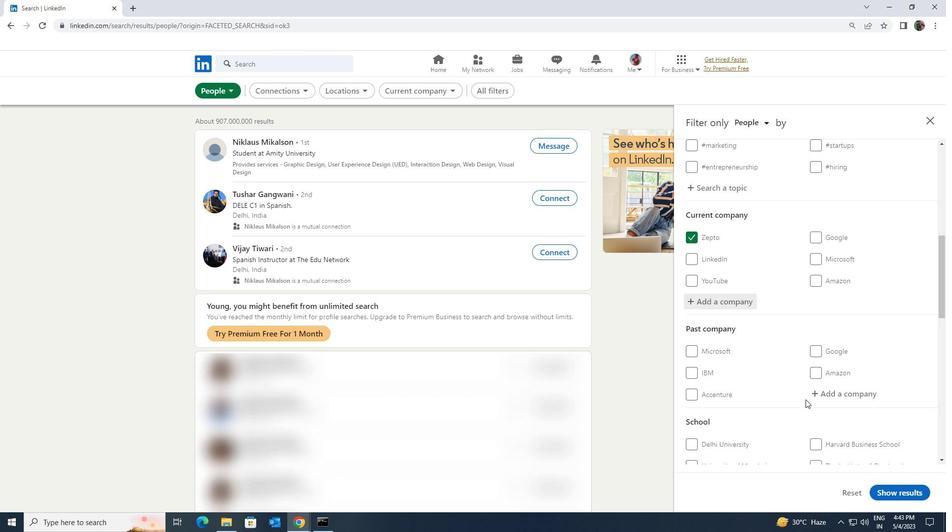 
Action: Mouse moved to (806, 400)
Screenshot: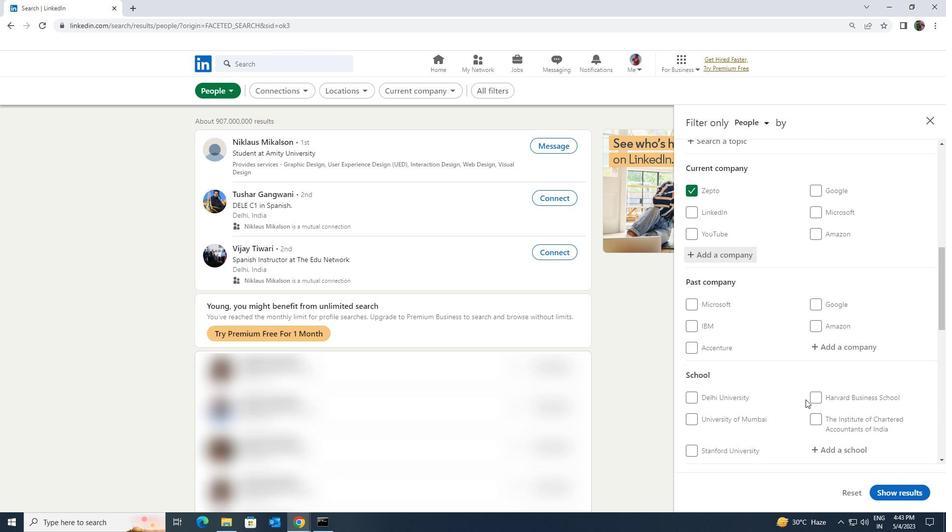 
Action: Mouse scrolled (806, 399) with delta (0, 0)
Screenshot: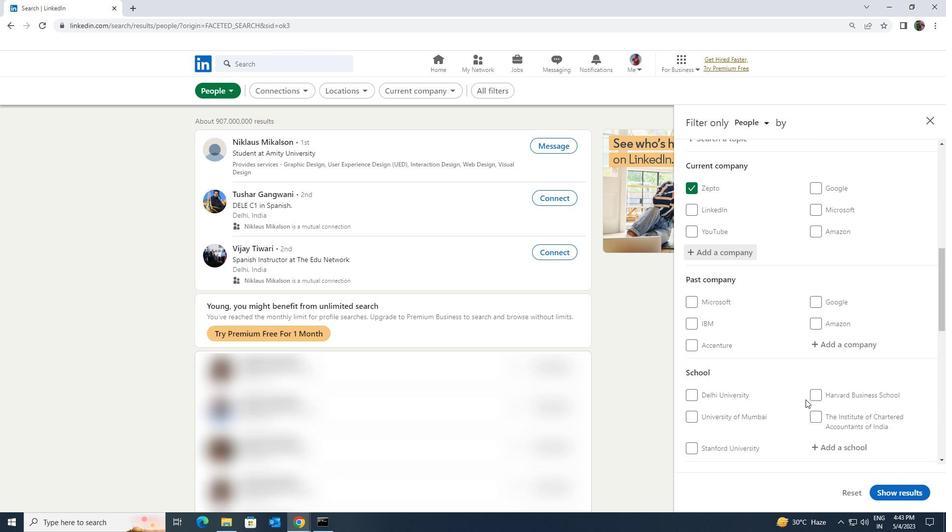 
Action: Mouse moved to (828, 402)
Screenshot: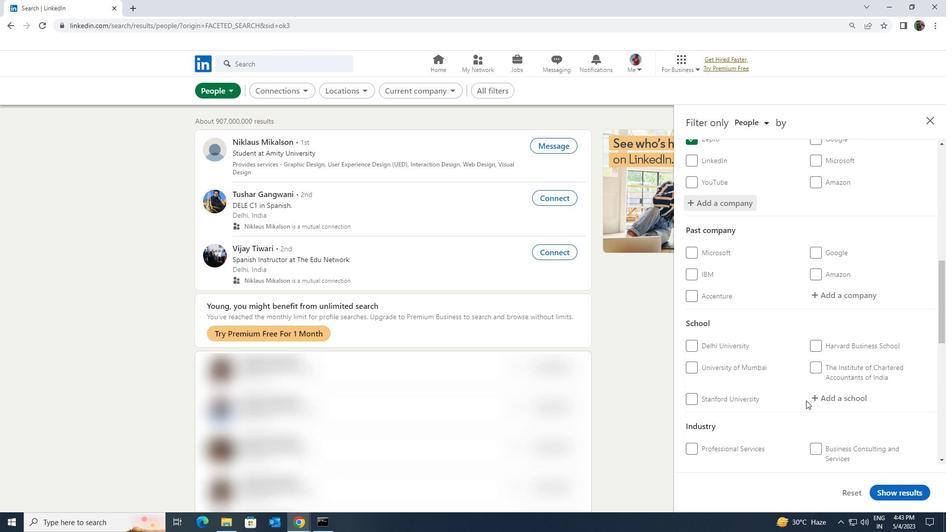 
Action: Mouse pressed left at (828, 402)
Screenshot: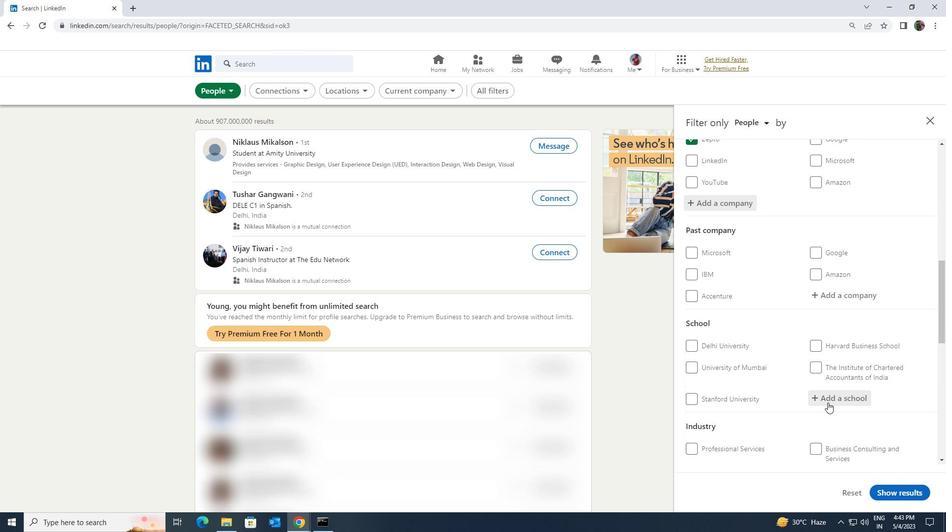 
Action: Key pressed <Key.shift>ST.<Key.space><Key.shift>THOMAS
Screenshot: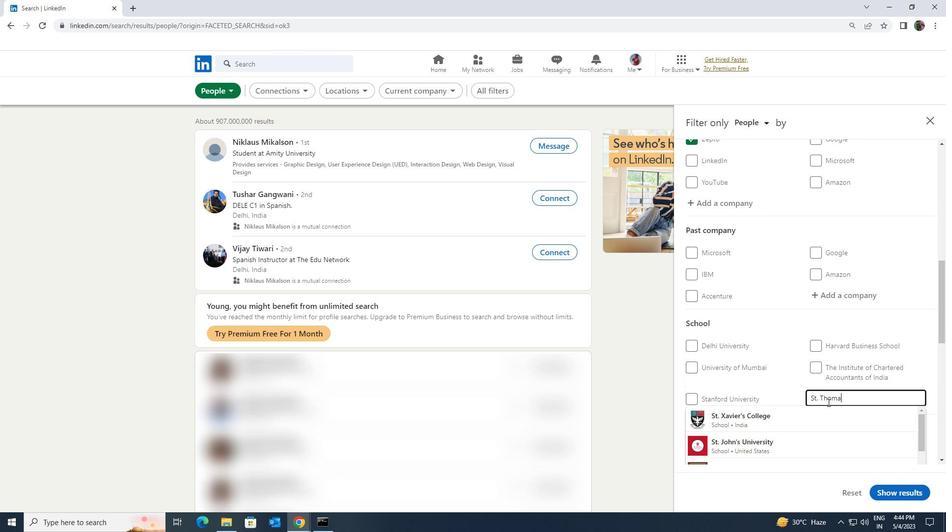 
Action: Mouse moved to (825, 414)
Screenshot: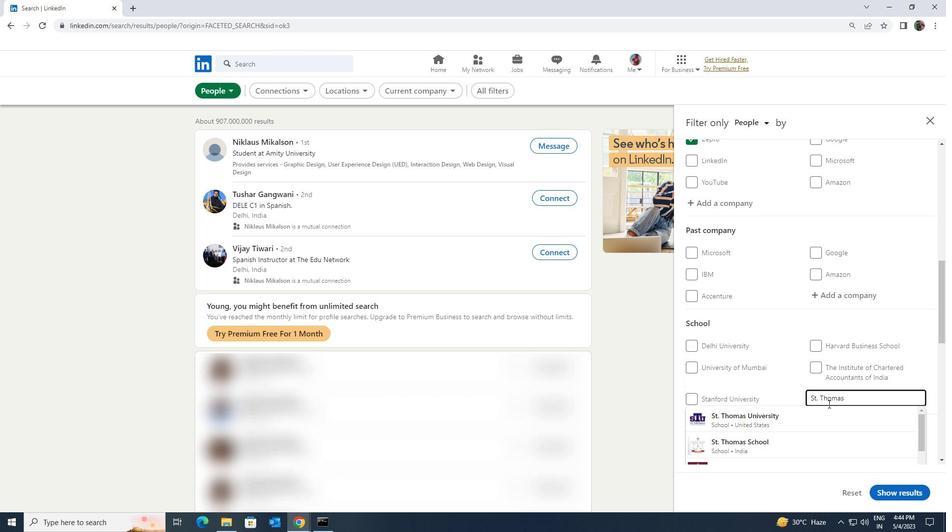 
Action: Key pressed <Key.space><Key.shift>SECOND
Screenshot: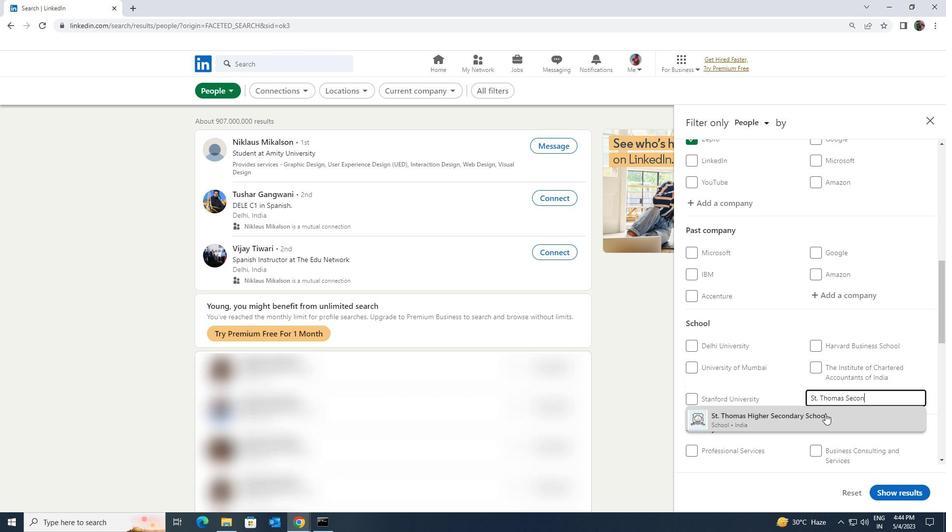 
Action: Mouse pressed left at (825, 414)
Screenshot: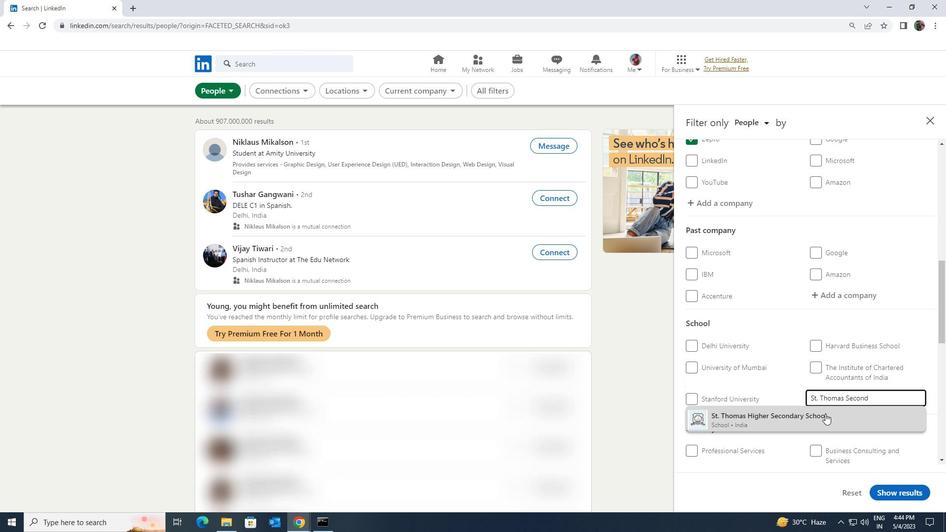 
Action: Mouse moved to (828, 411)
Screenshot: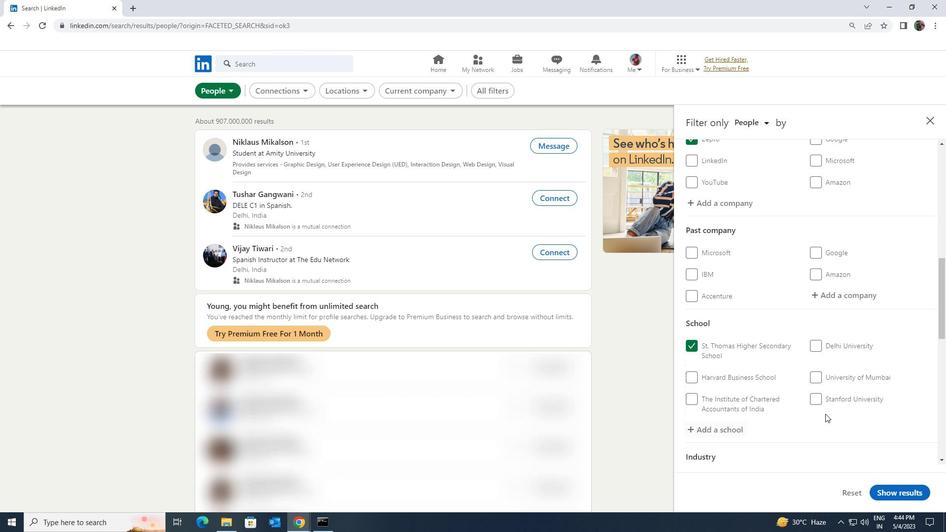 
Action: Mouse scrolled (828, 410) with delta (0, 0)
Screenshot: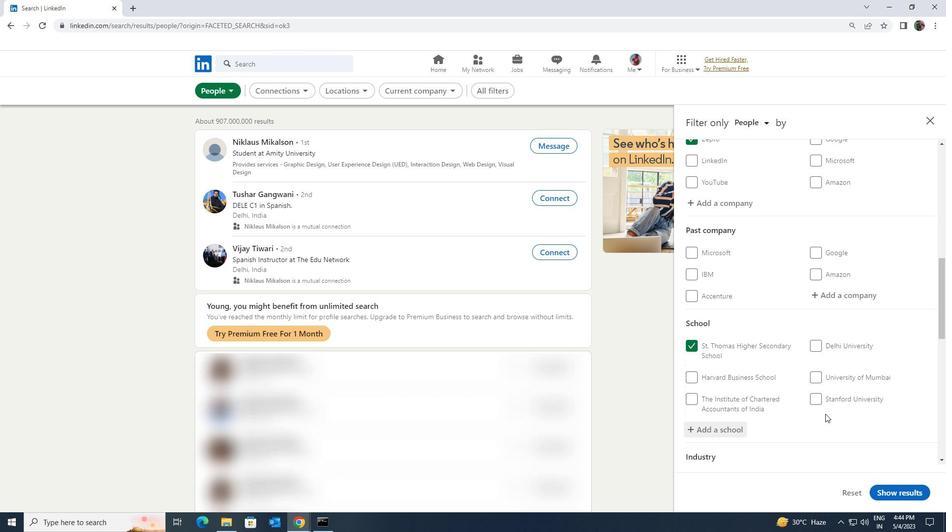
Action: Mouse moved to (829, 410)
Screenshot: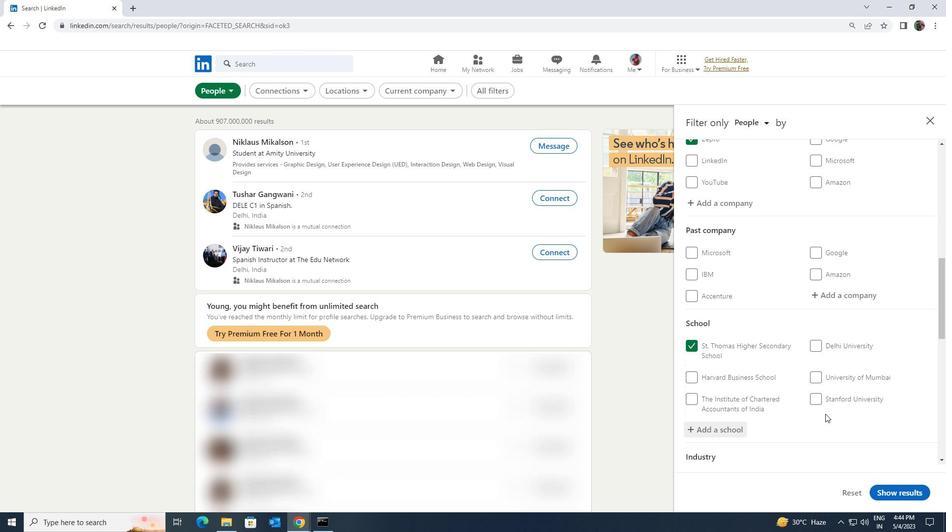 
Action: Mouse scrolled (829, 410) with delta (0, 0)
Screenshot: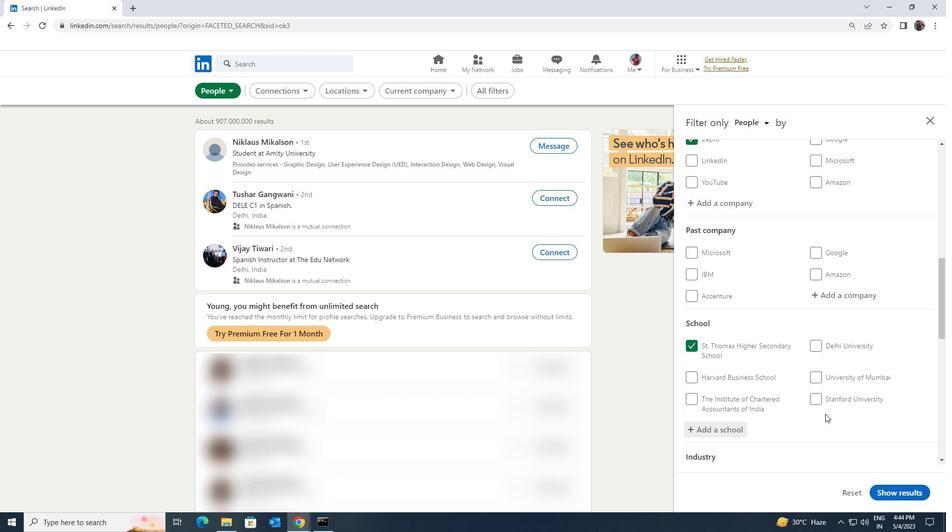 
Action: Mouse scrolled (829, 410) with delta (0, 0)
Screenshot: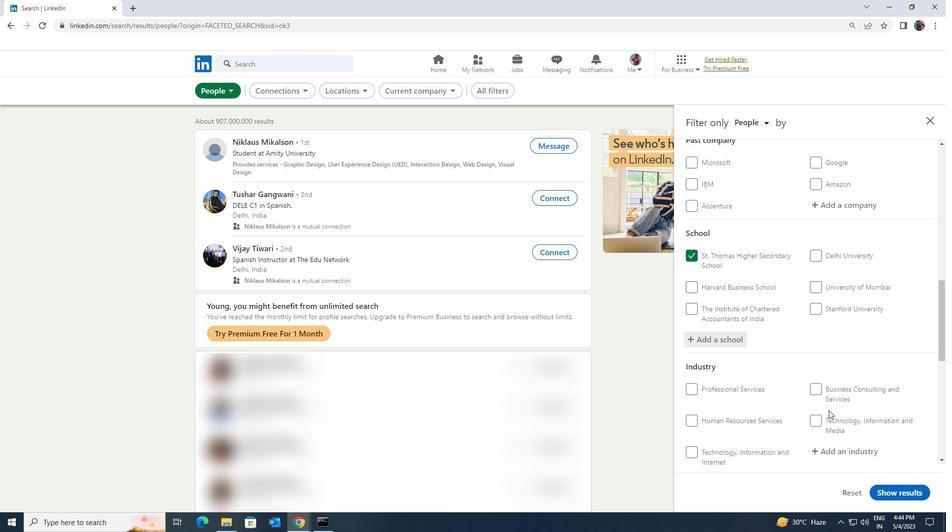 
Action: Mouse moved to (830, 399)
Screenshot: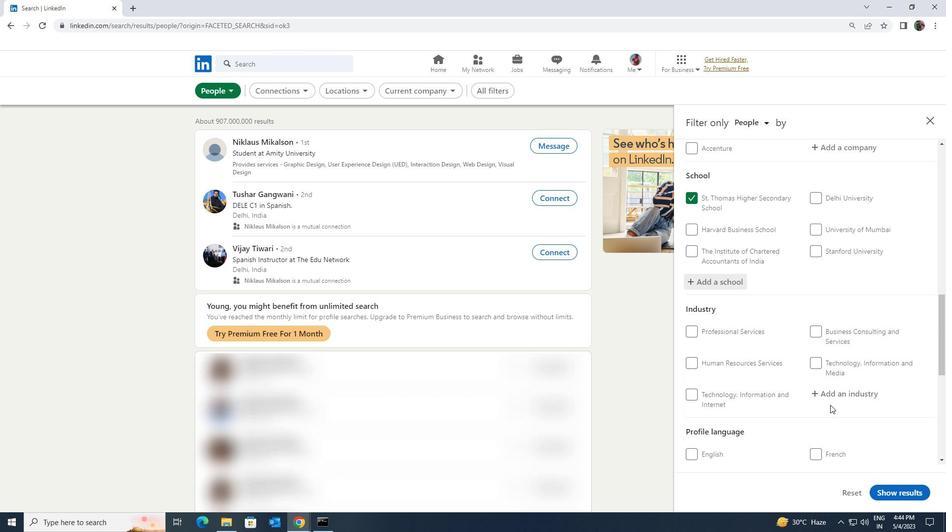 
Action: Mouse pressed left at (830, 399)
Screenshot: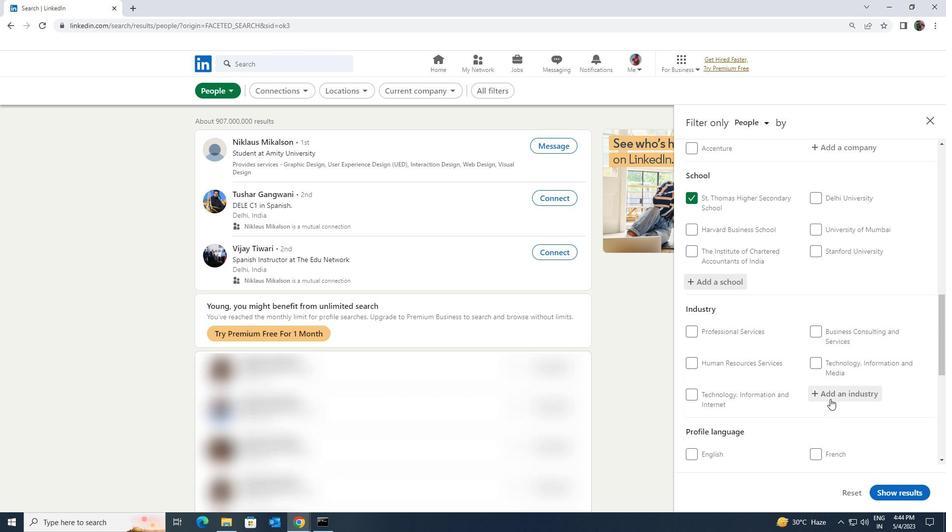 
Action: Key pressed <Key.shift><Key.shift><Key.shift><Key.shift>MOVIES<Key.space><Key.shift>VIDE
Screenshot: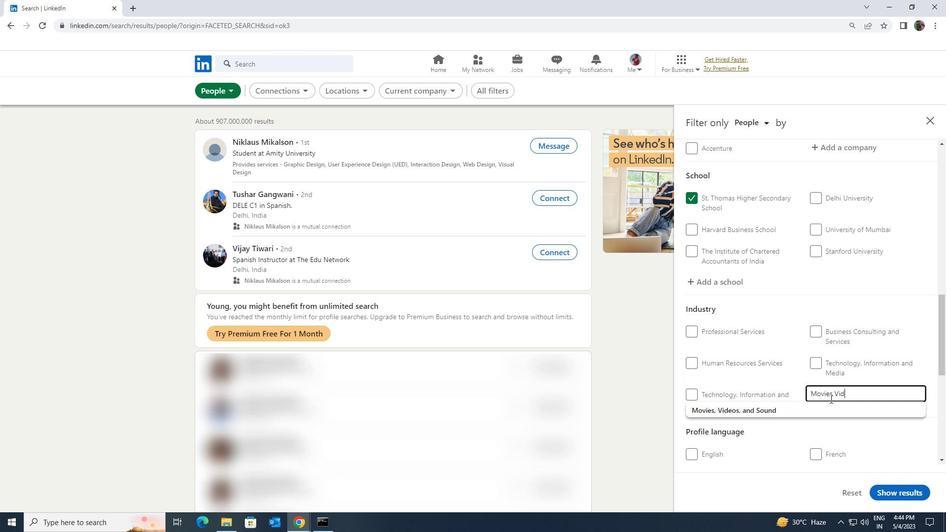 
Action: Mouse moved to (839, 401)
Screenshot: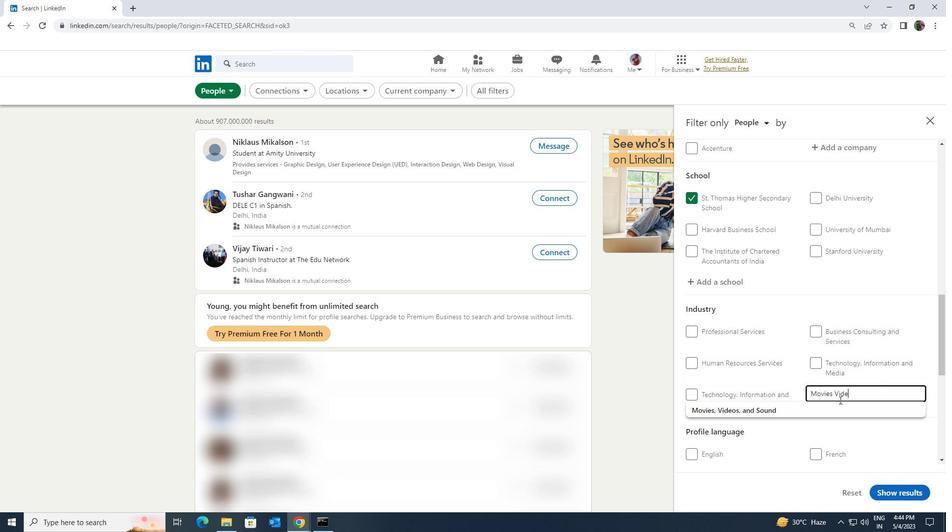 
Action: Mouse pressed left at (839, 401)
Screenshot: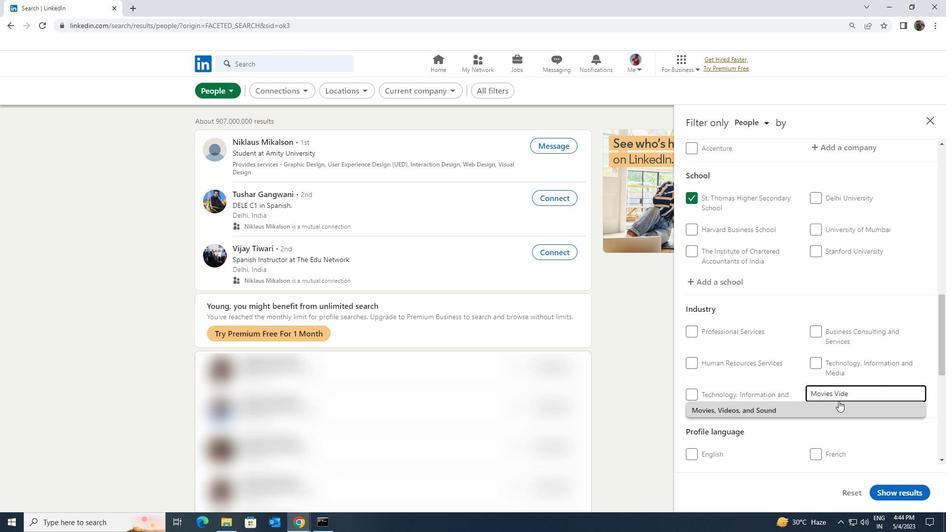 
Action: Mouse moved to (839, 399)
Screenshot: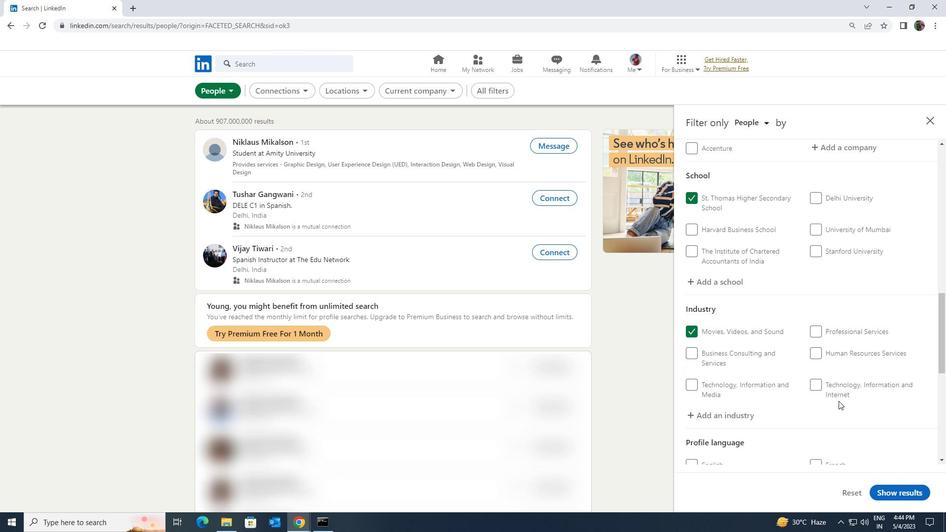 
Action: Mouse scrolled (839, 398) with delta (0, 0)
Screenshot: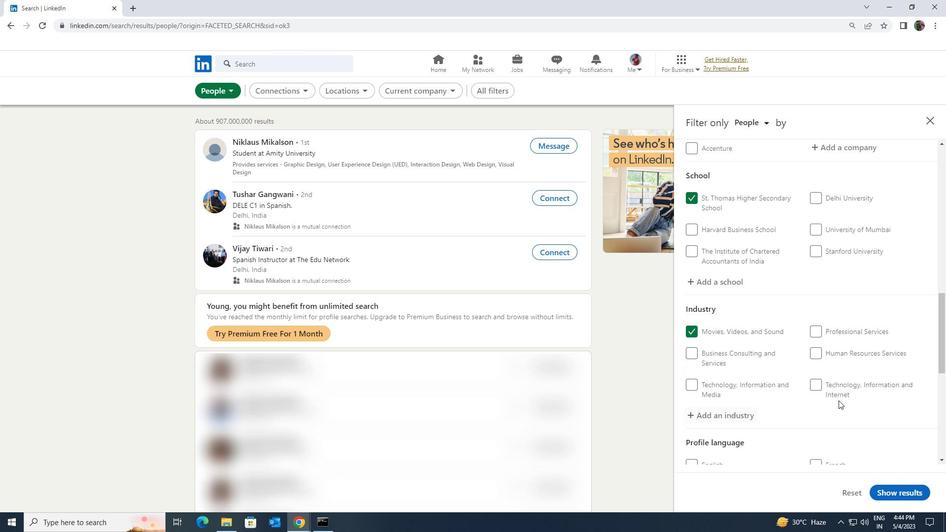 
Action: Mouse moved to (839, 399)
Screenshot: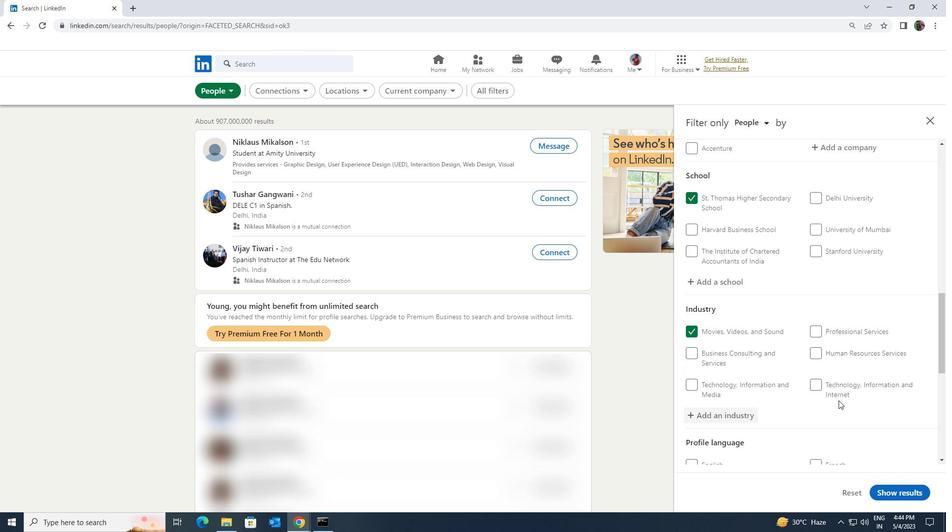 
Action: Mouse scrolled (839, 398) with delta (0, 0)
Screenshot: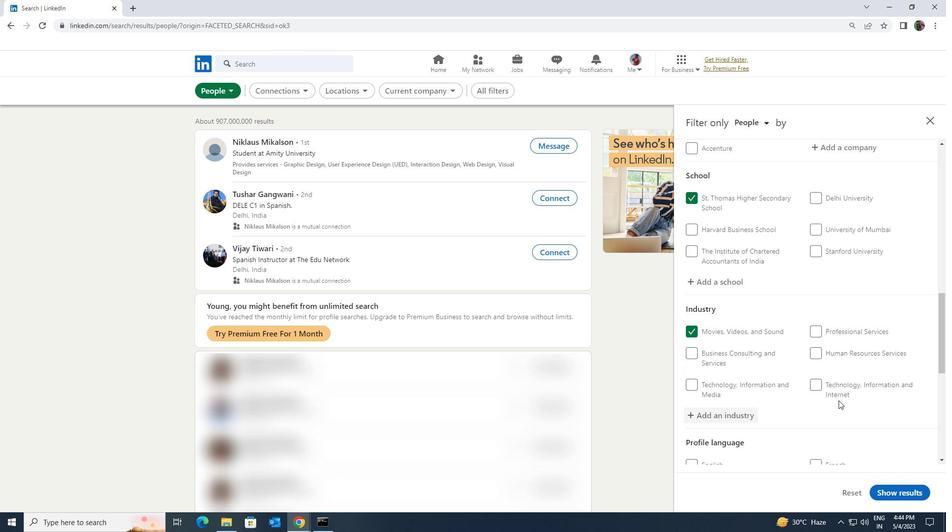 
Action: Mouse scrolled (839, 398) with delta (0, 0)
Screenshot: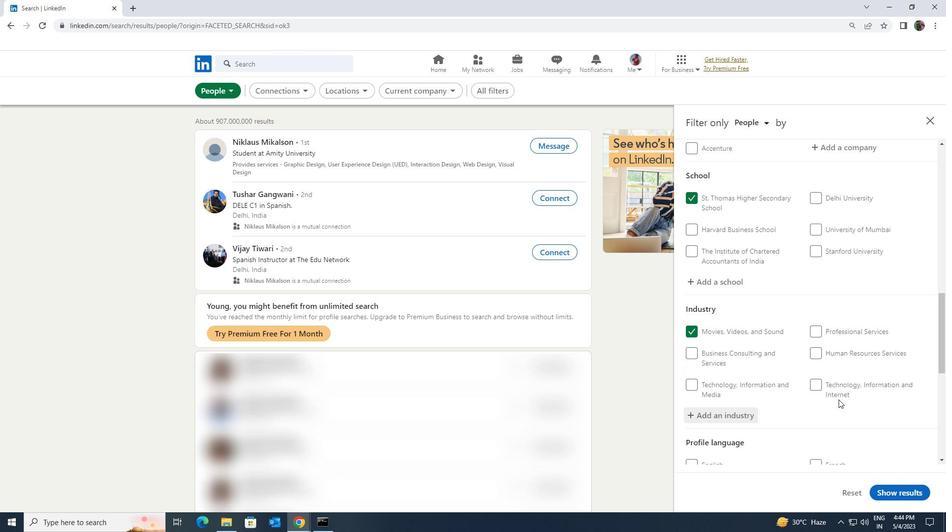 
Action: Mouse moved to (841, 395)
Screenshot: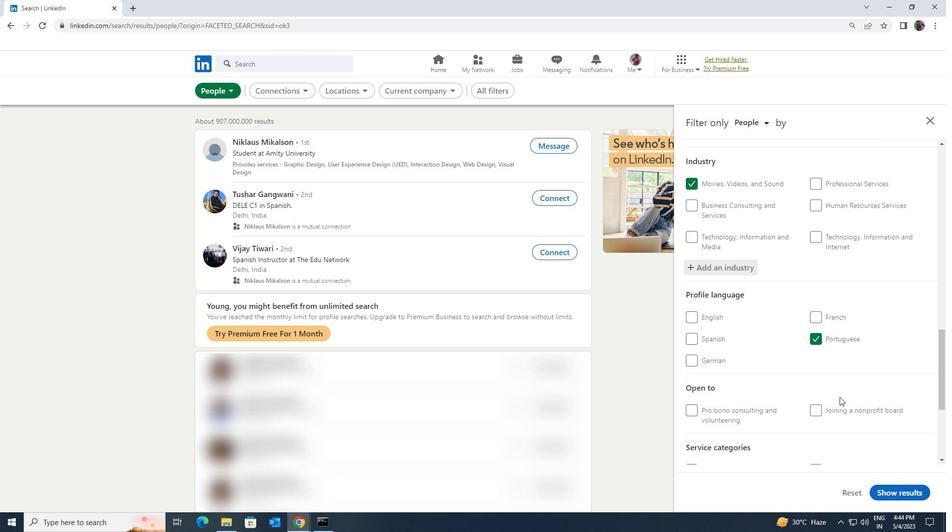 
Action: Mouse scrolled (841, 395) with delta (0, 0)
Screenshot: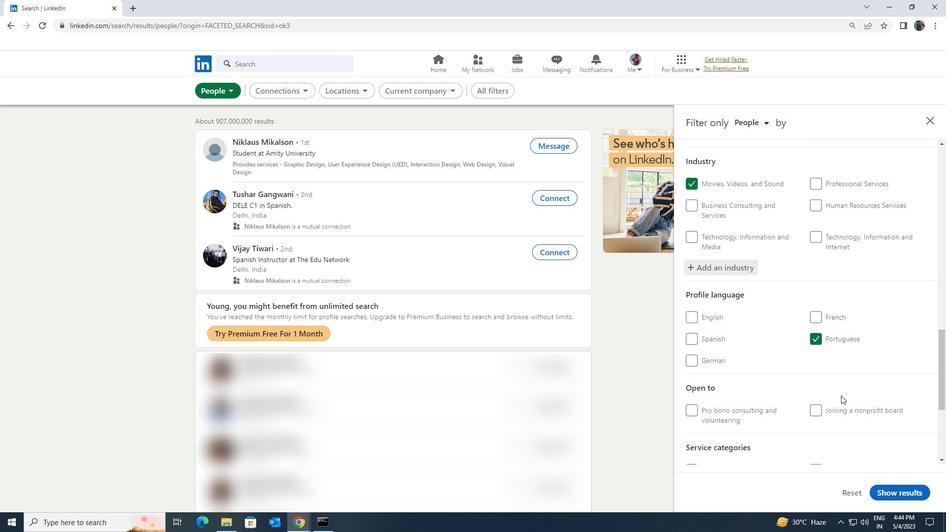 
Action: Mouse scrolled (841, 395) with delta (0, 0)
Screenshot: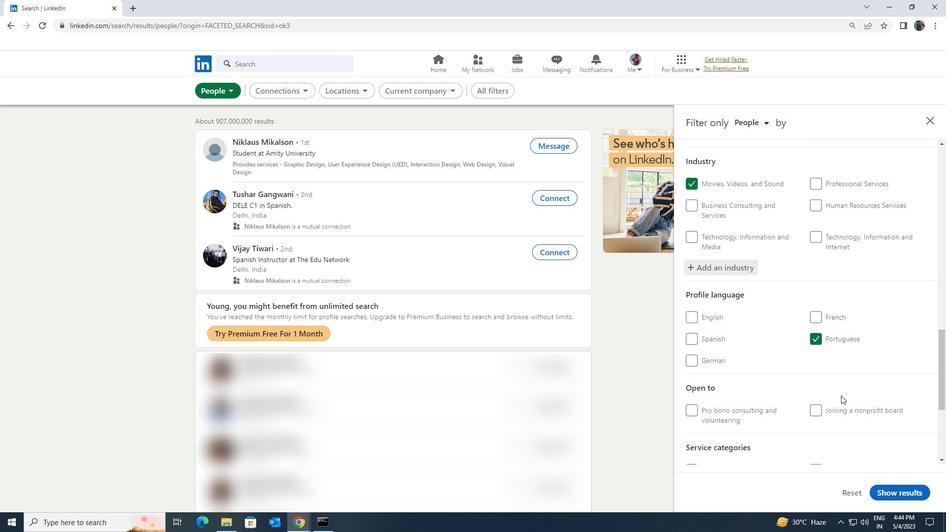 
Action: Mouse scrolled (841, 395) with delta (0, 0)
Screenshot: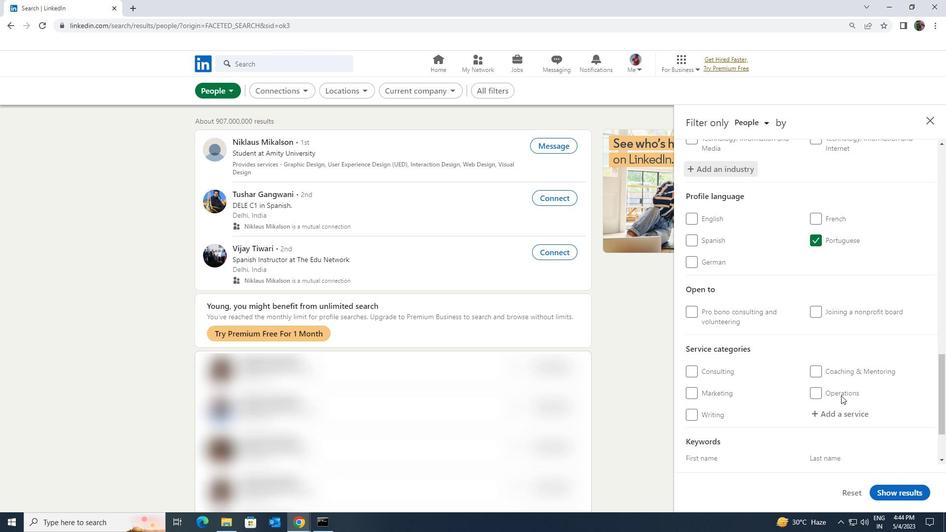 
Action: Mouse moved to (850, 368)
Screenshot: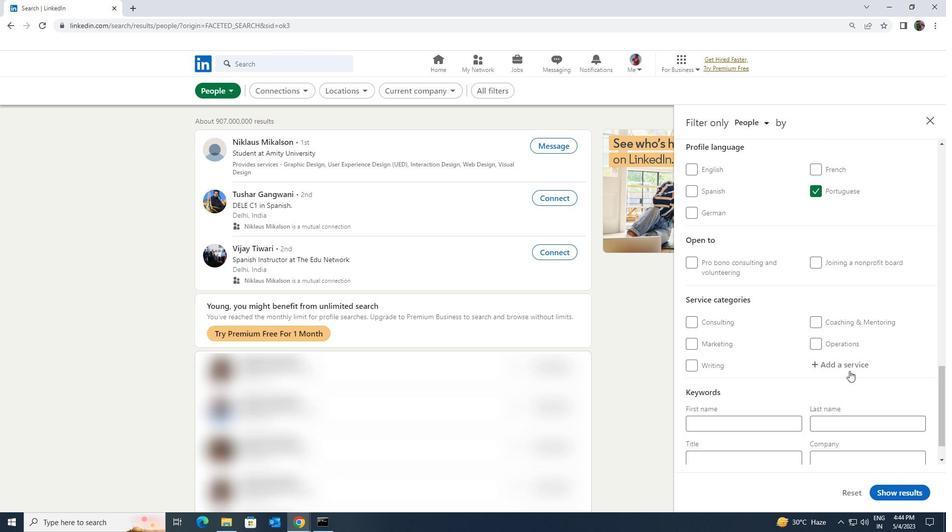
Action: Mouse pressed left at (850, 368)
Screenshot: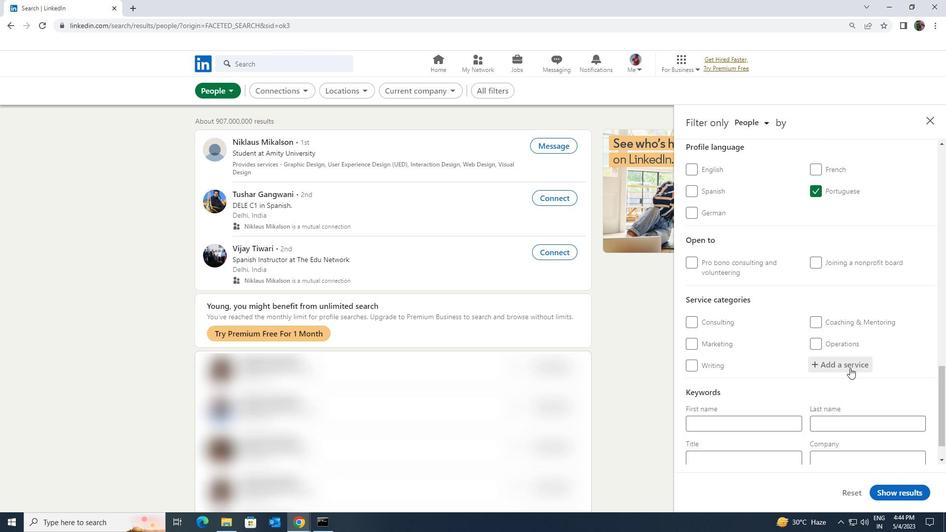 
Action: Mouse moved to (851, 368)
Screenshot: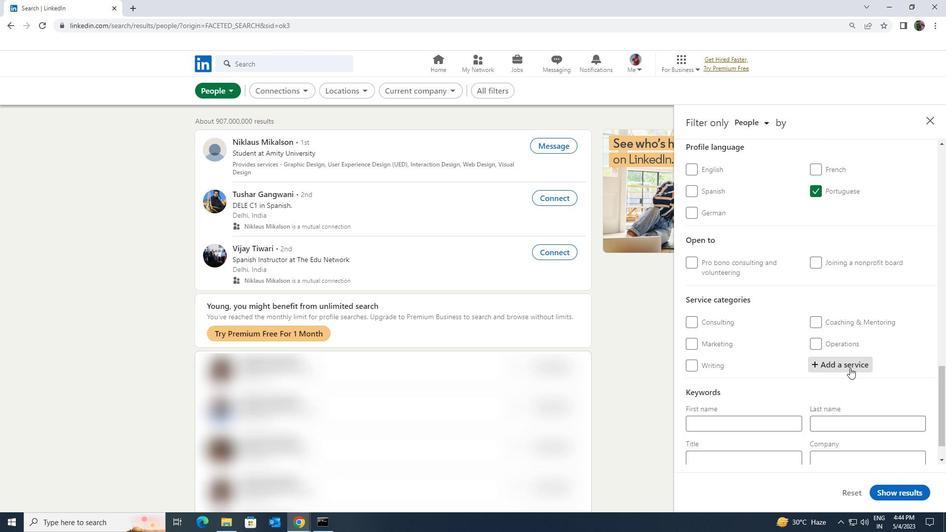 
Action: Key pressed <Key.shift><Key.shift><Key.shift><Key.shift><Key.shift><Key.shift><Key.shift>BOOK
Screenshot: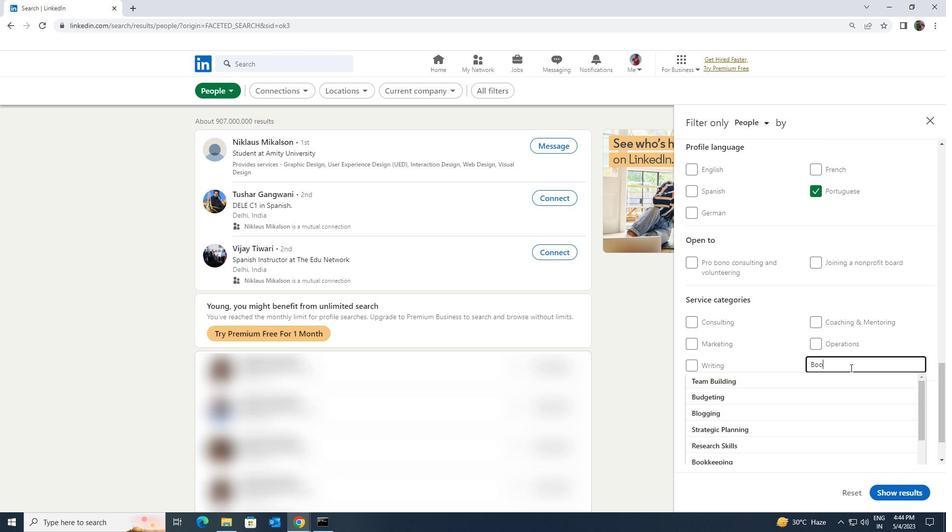 
Action: Mouse moved to (832, 386)
Screenshot: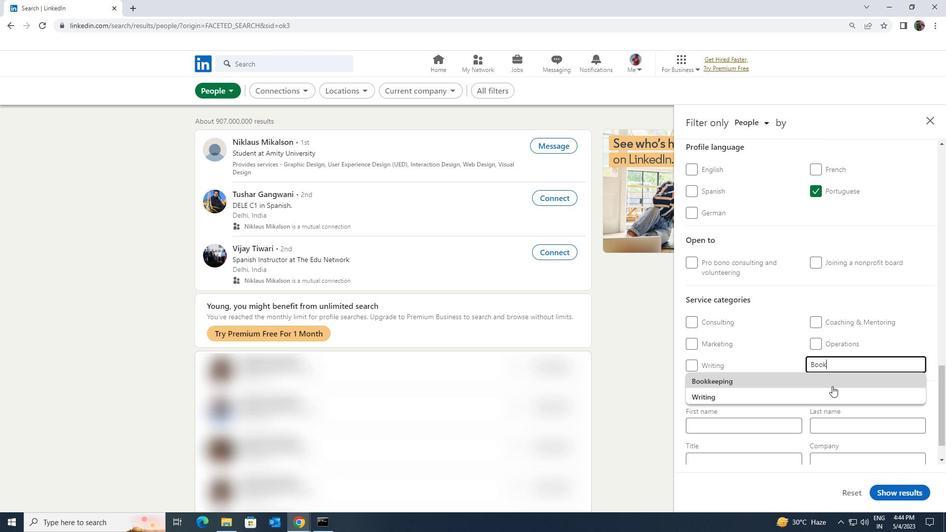 
Action: Mouse pressed left at (832, 386)
Screenshot: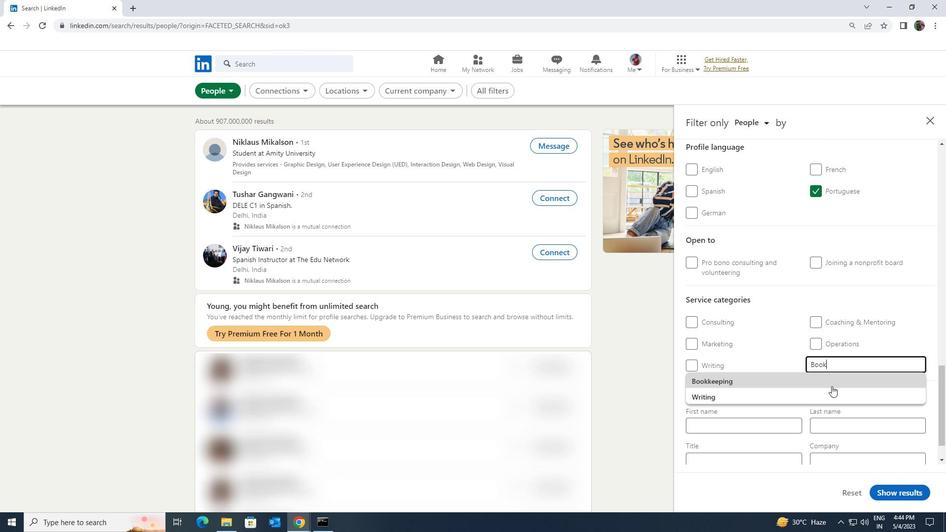 
Action: Mouse scrolled (832, 385) with delta (0, 0)
Screenshot: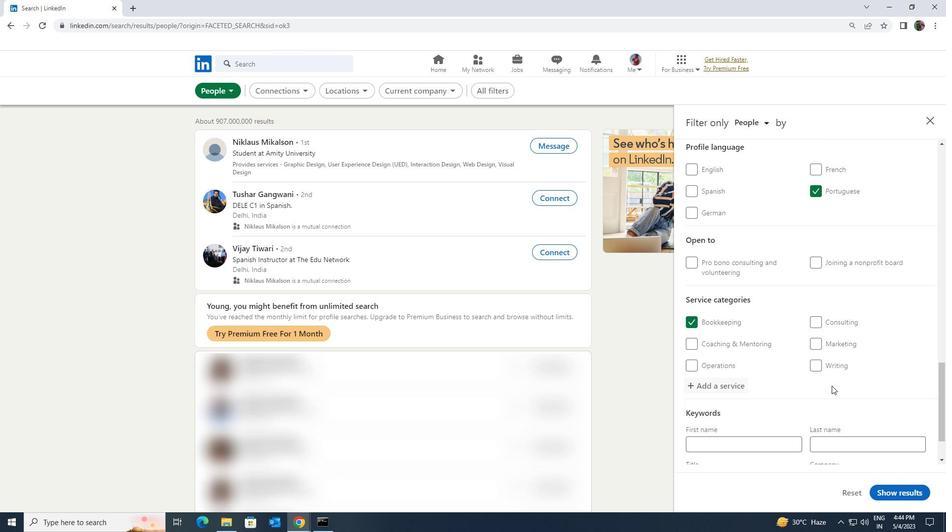 
Action: Mouse scrolled (832, 385) with delta (0, 0)
Screenshot: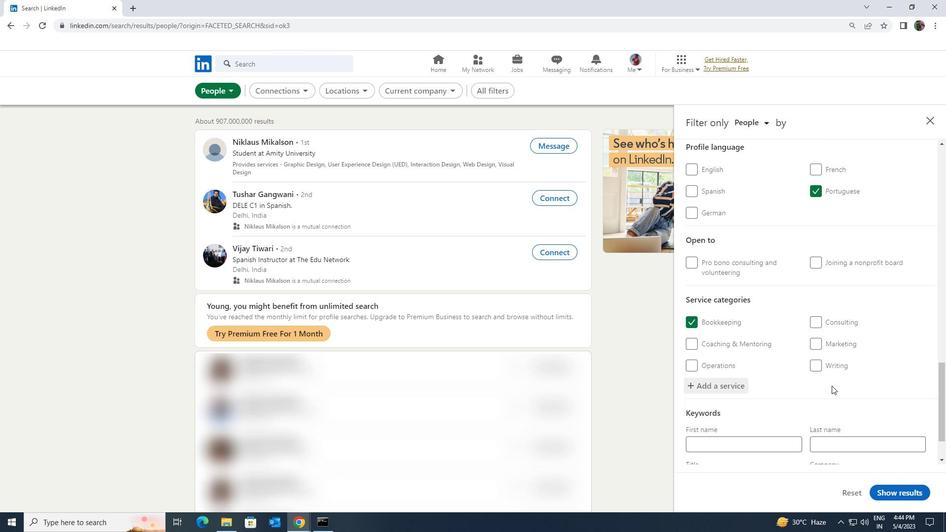 
Action: Mouse scrolled (832, 385) with delta (0, 0)
Screenshot: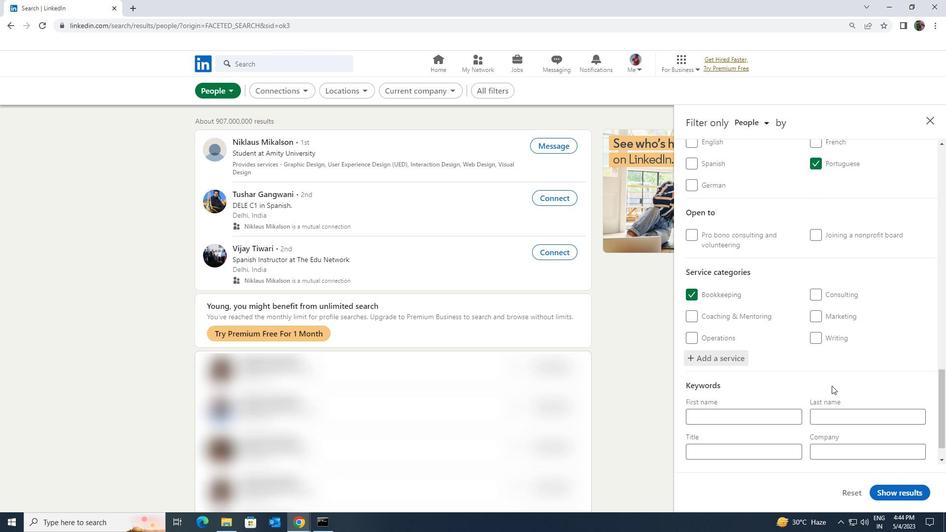 
Action: Mouse scrolled (832, 385) with delta (0, 0)
Screenshot: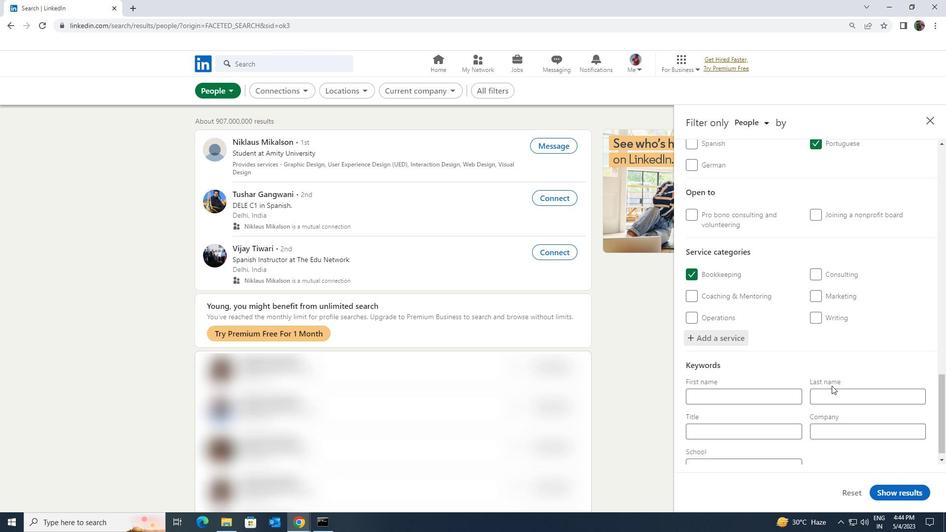 
Action: Mouse moved to (788, 415)
Screenshot: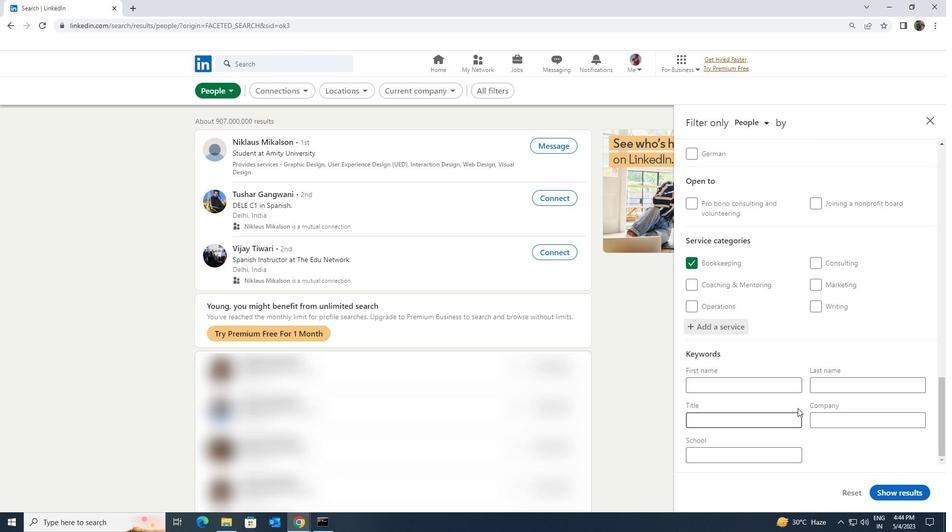 
Action: Mouse pressed left at (788, 415)
Screenshot: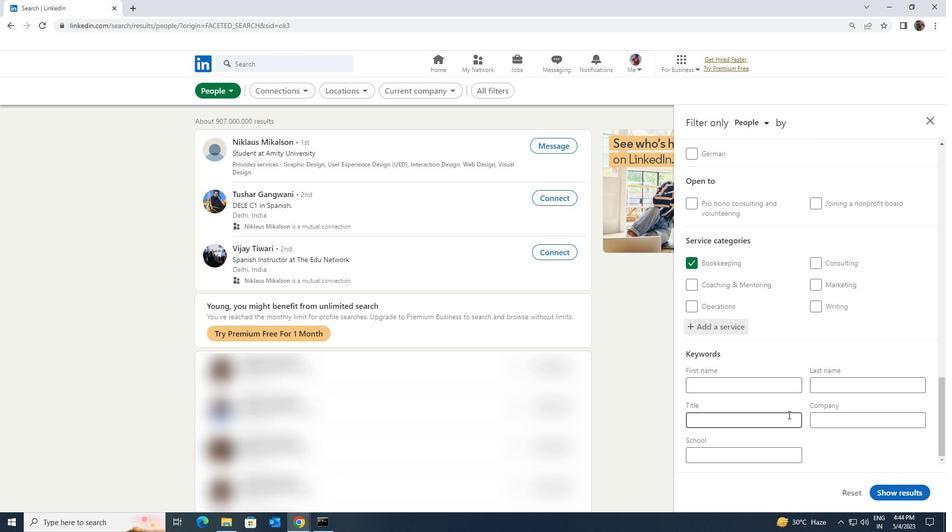 
Action: Key pressed <Key.shift><Key.shift><Key.shift><Key.shift><Key.shift><Key.shift>QUALITY<Key.space><Key.shift><Key.shift><Key.shift><Key.shift><Key.shift><Key.shift><Key.shift><Key.shift><Key.shift><Key.shift><Key.shift><Key.shift>CONTROL<Key.space><Key.shift>COORDINATOR
Screenshot: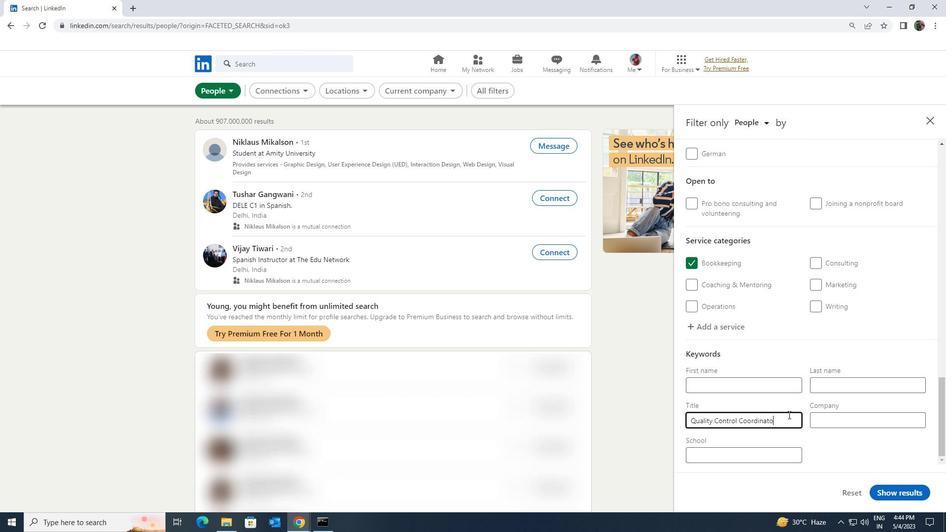 
Action: Mouse moved to (885, 493)
Screenshot: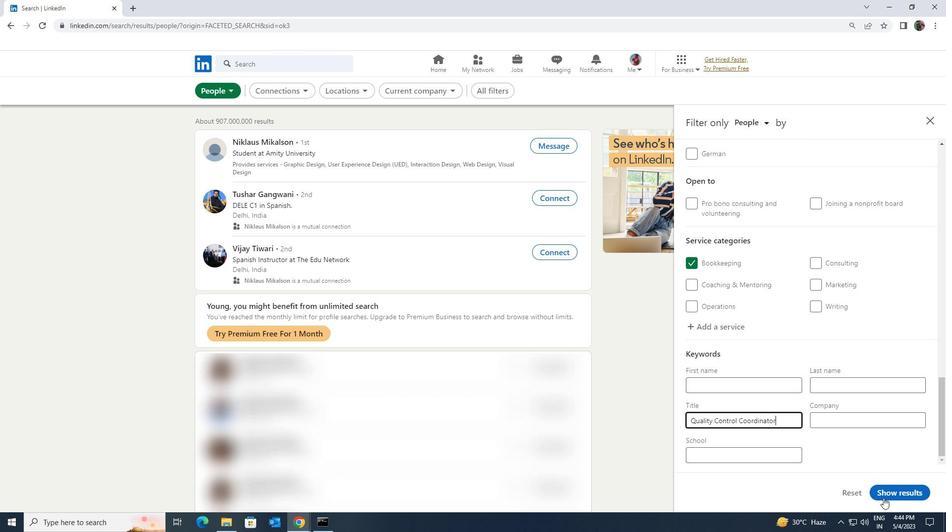 
Action: Mouse pressed left at (885, 493)
Screenshot: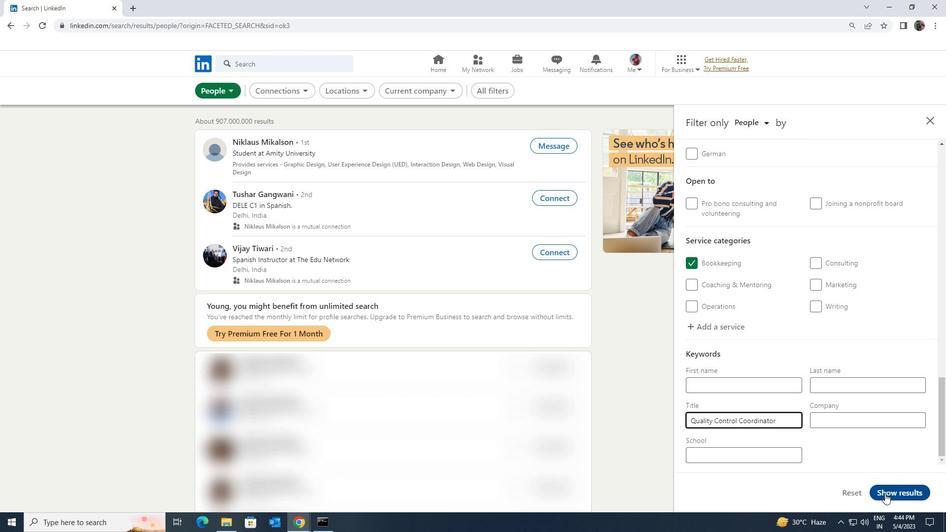 
Action: Mouse moved to (885, 492)
Screenshot: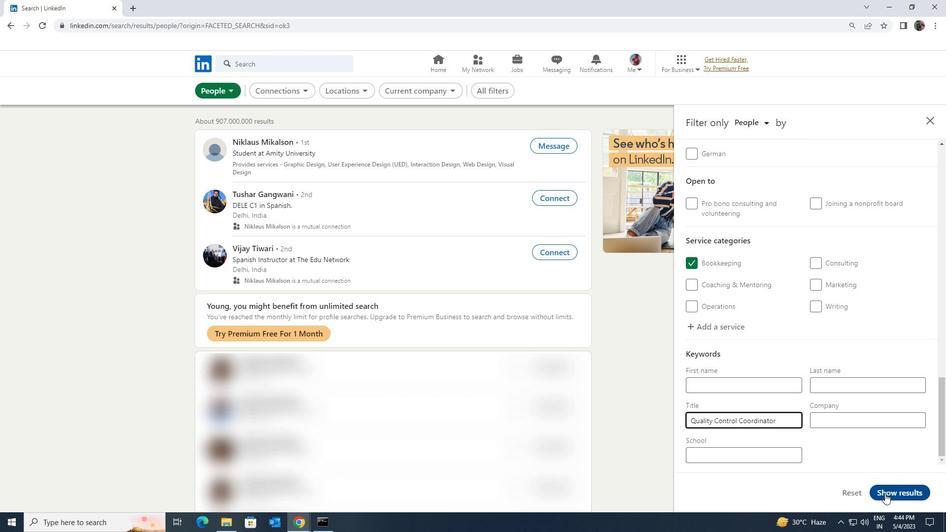 
